 Task: SSet up new Oauth authentication application
Action: Mouse moved to (1125, 85)
Screenshot: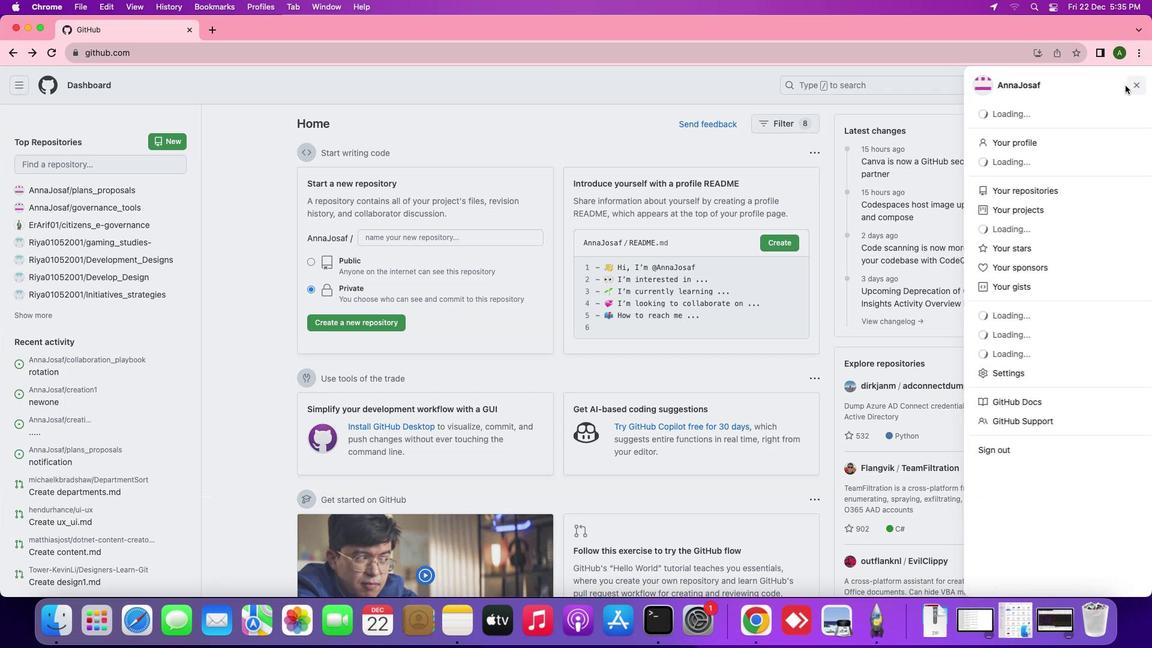 
Action: Mouse pressed left at (1125, 85)
Screenshot: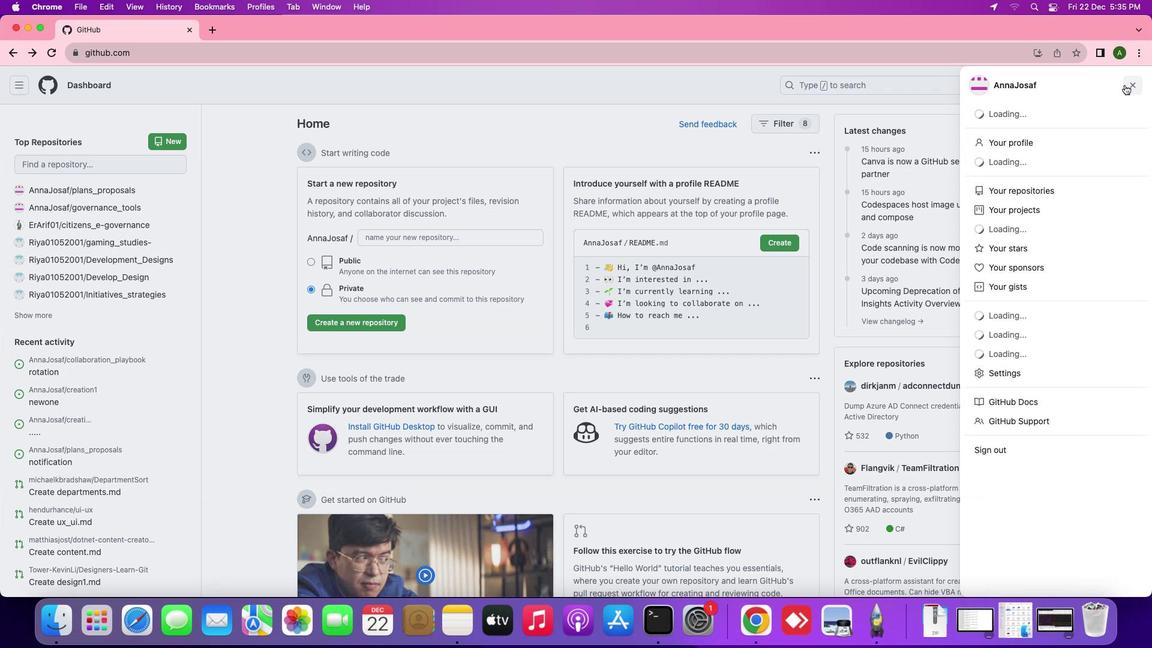
Action: Mouse moved to (994, 412)
Screenshot: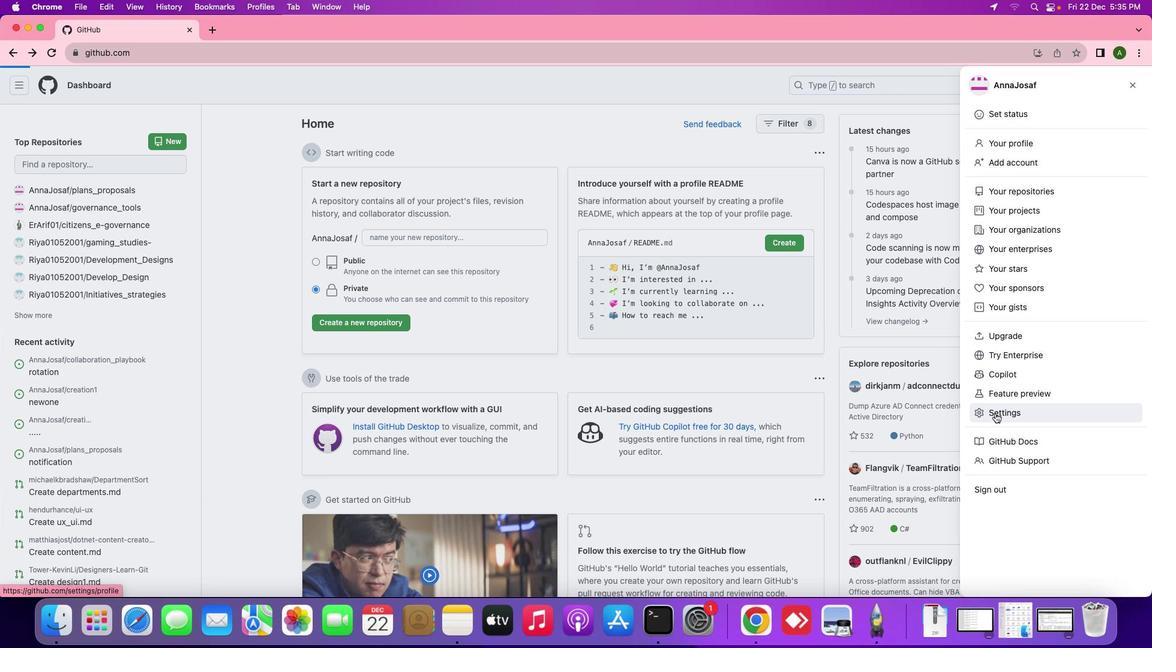 
Action: Mouse pressed left at (994, 412)
Screenshot: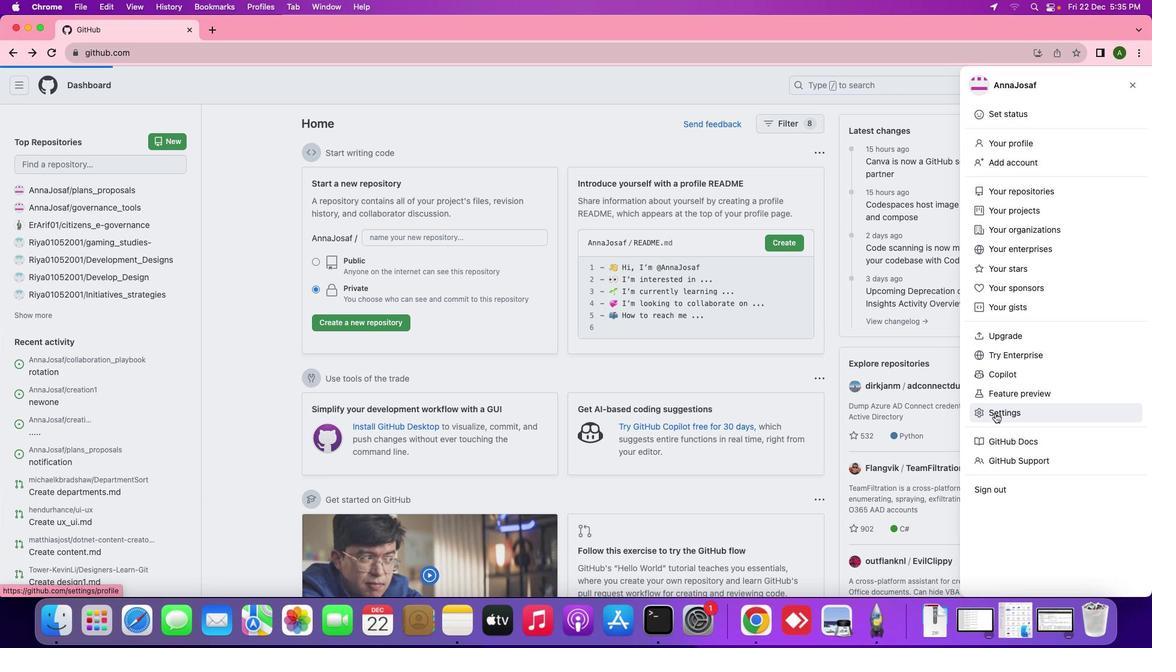 
Action: Mouse moved to (264, 420)
Screenshot: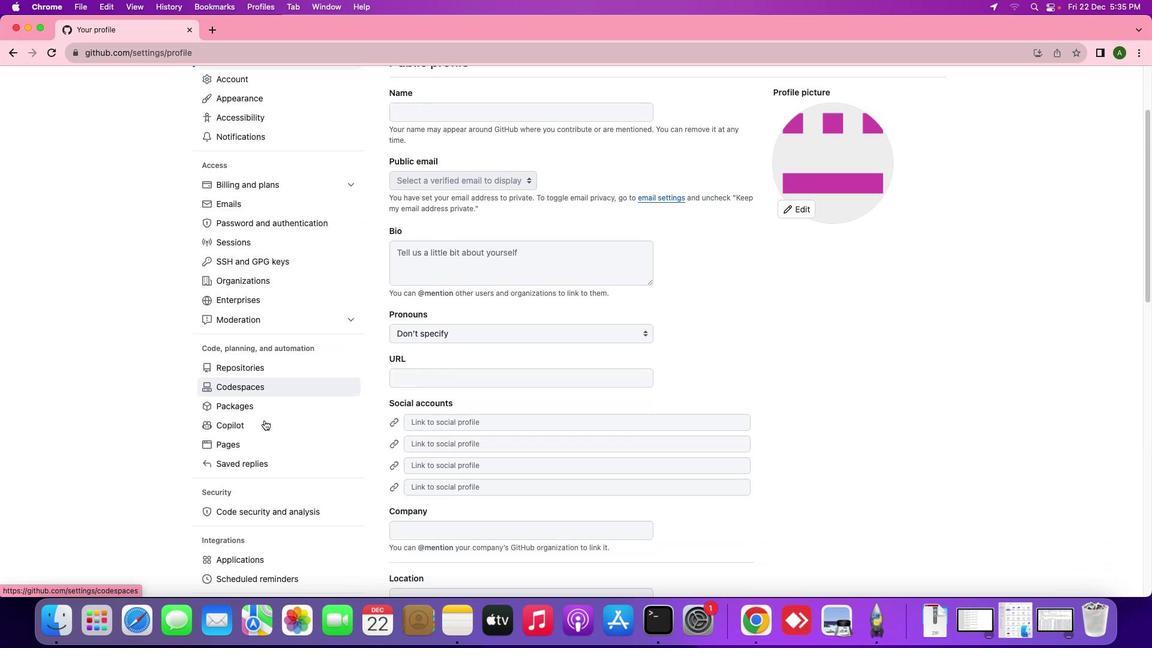 
Action: Mouse scrolled (264, 420) with delta (0, 0)
Screenshot: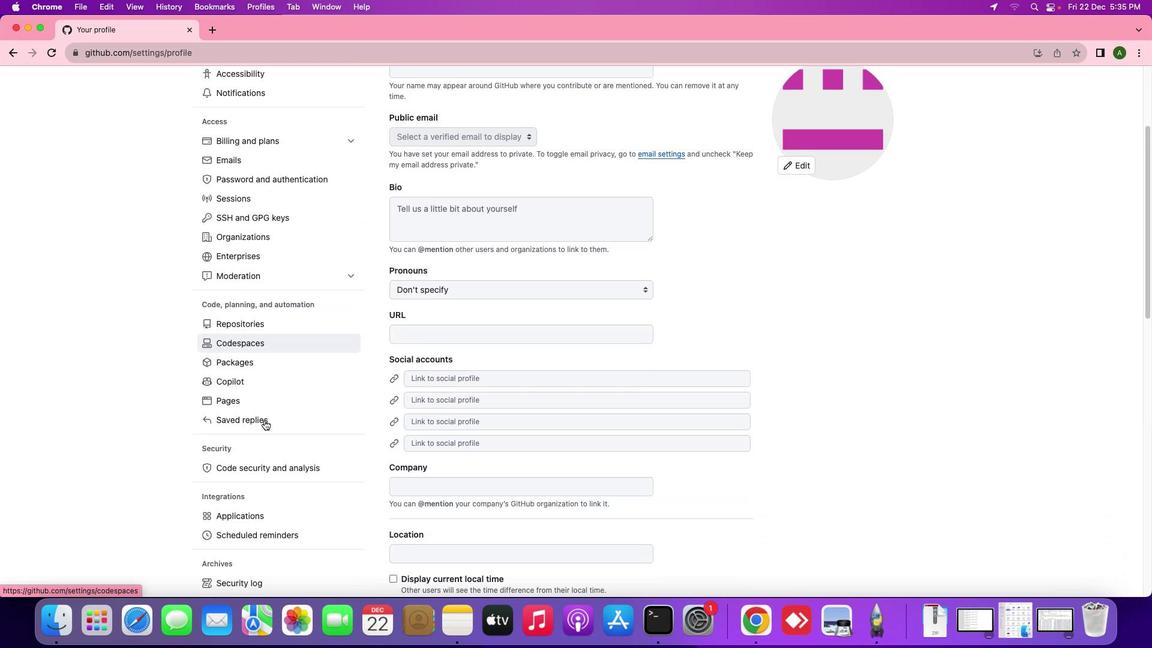 
Action: Mouse scrolled (264, 420) with delta (0, 0)
Screenshot: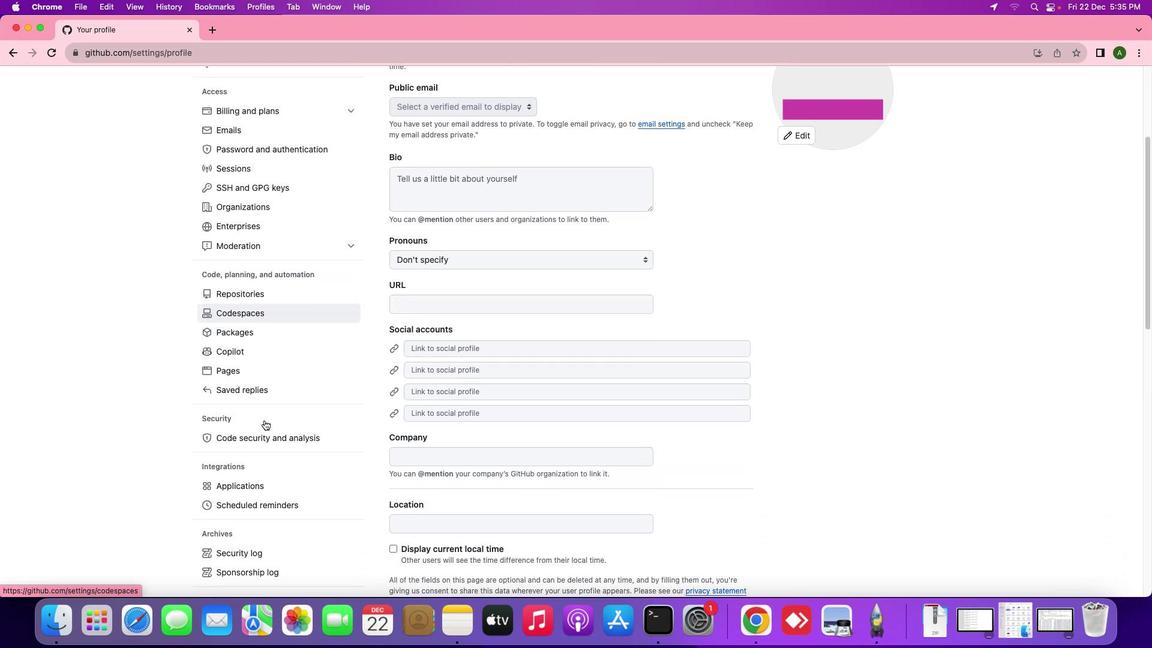 
Action: Mouse scrolled (264, 420) with delta (0, -1)
Screenshot: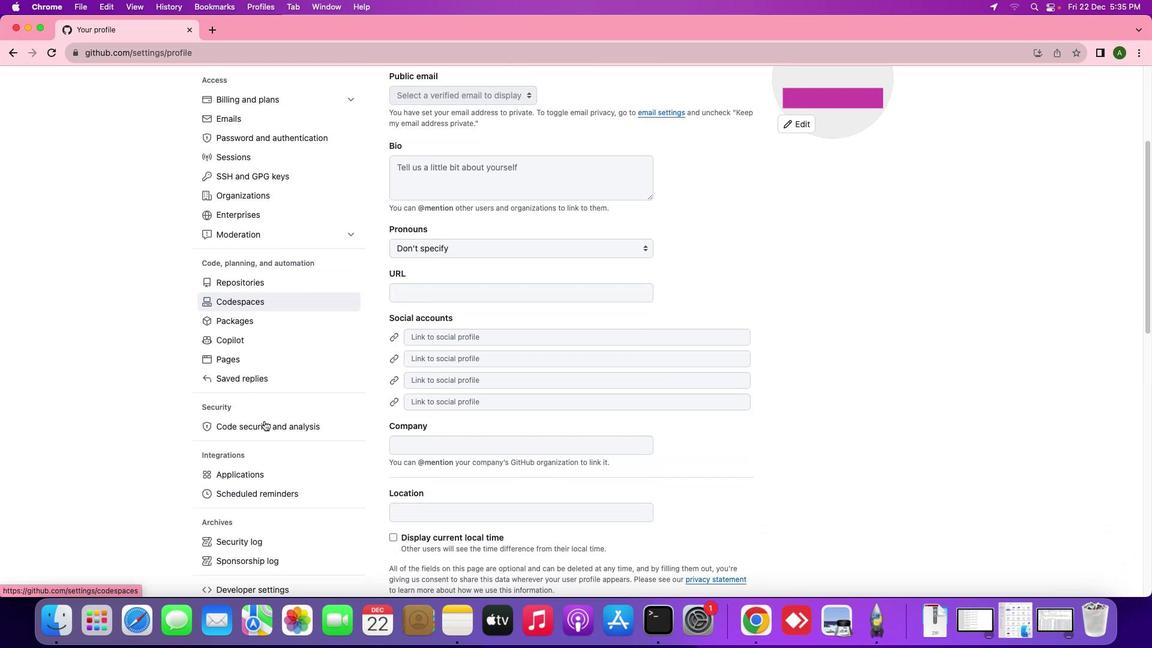 
Action: Mouse scrolled (264, 420) with delta (0, -1)
Screenshot: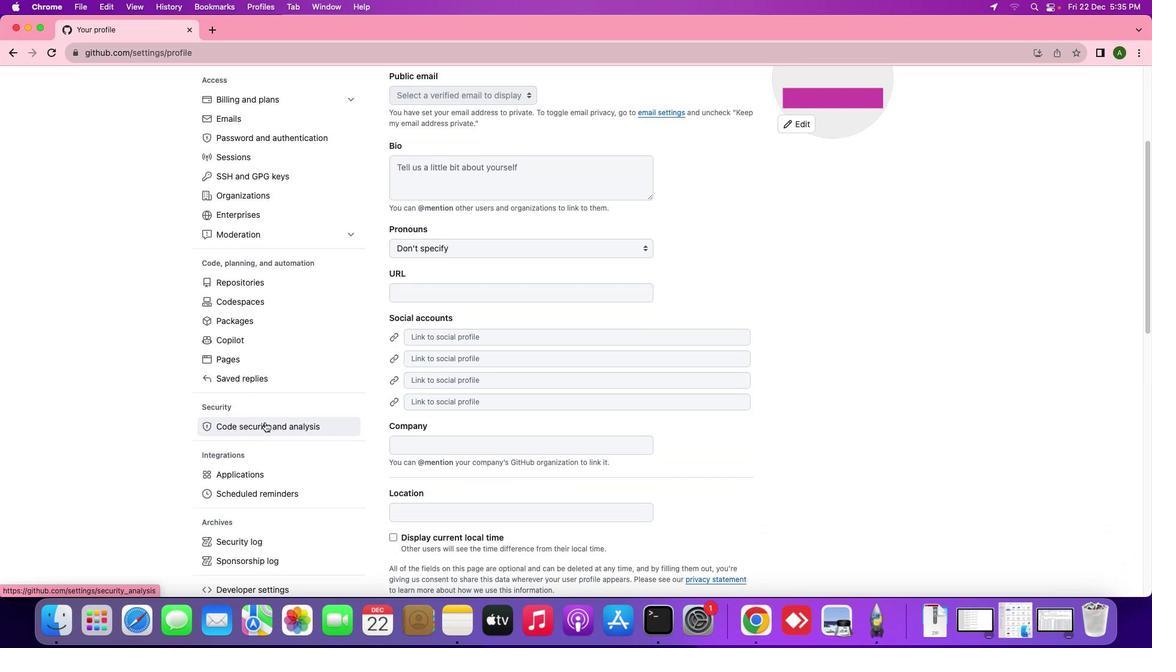 
Action: Mouse moved to (264, 420)
Screenshot: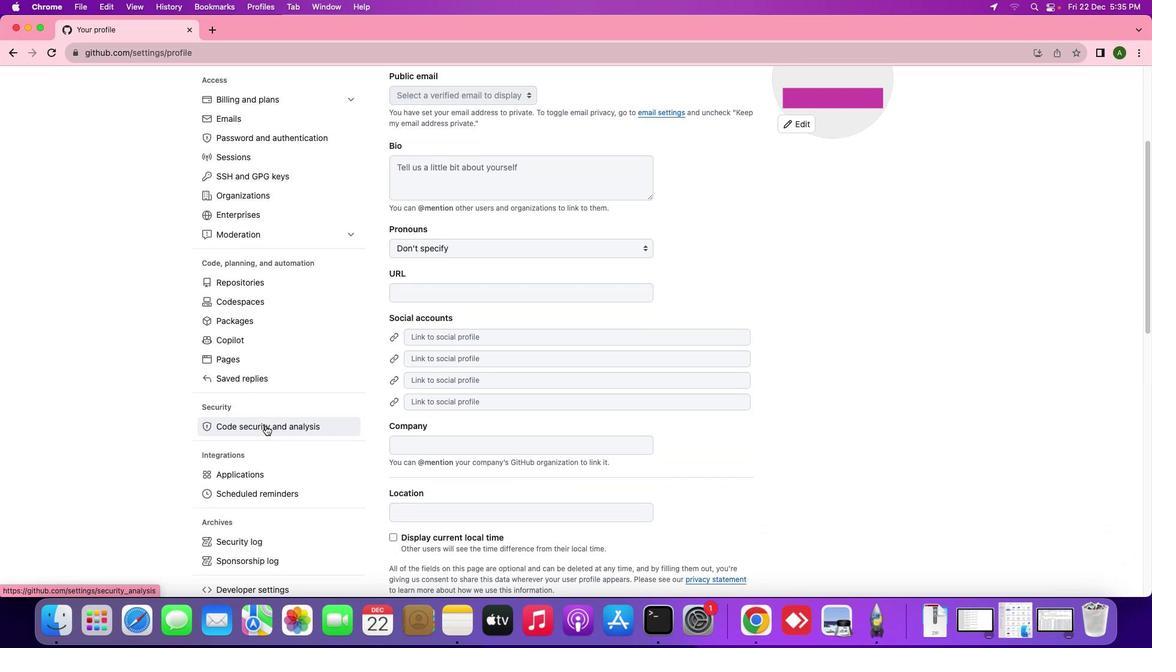 
Action: Mouse scrolled (264, 420) with delta (0, -1)
Screenshot: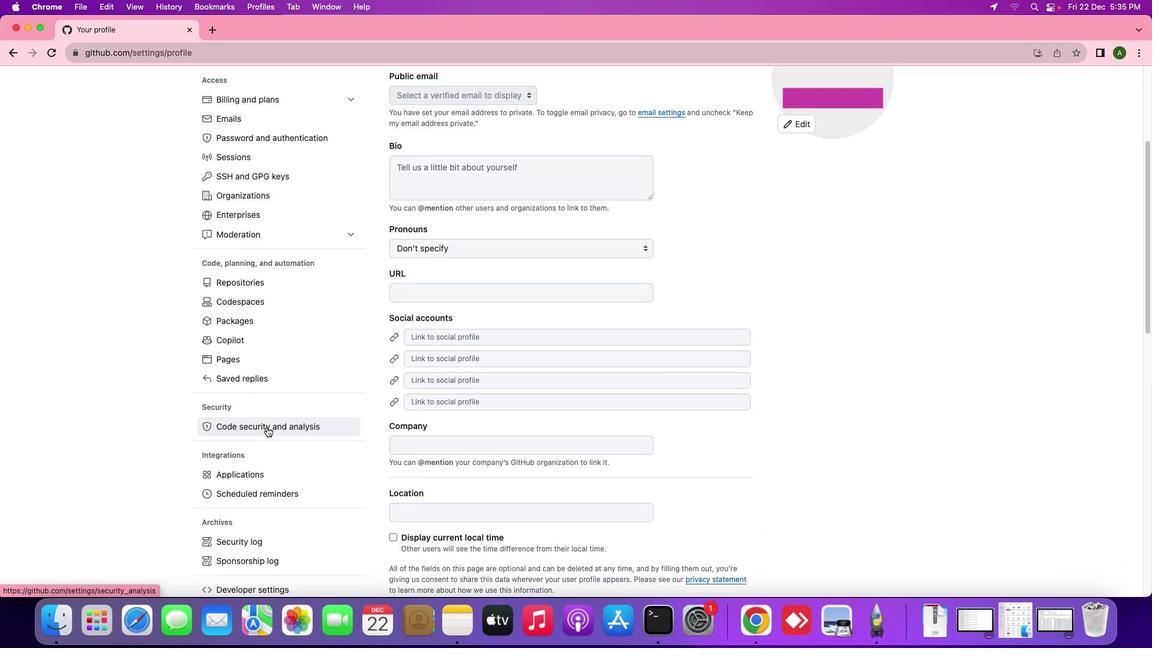 
Action: Mouse moved to (266, 426)
Screenshot: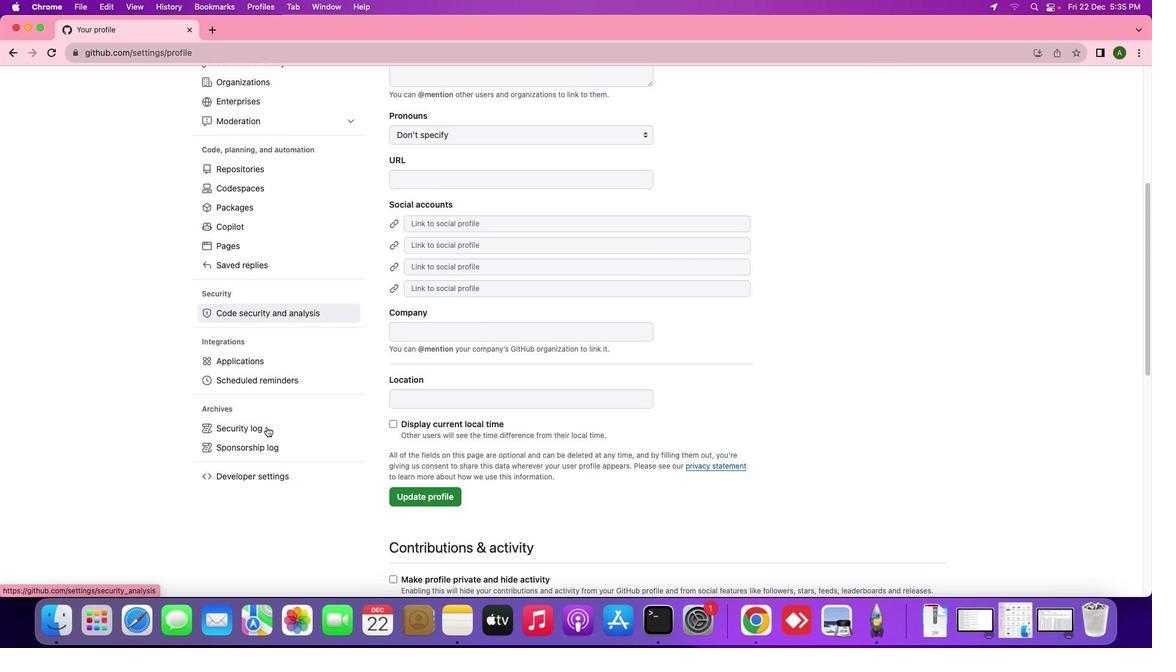 
Action: Mouse scrolled (266, 426) with delta (0, 0)
Screenshot: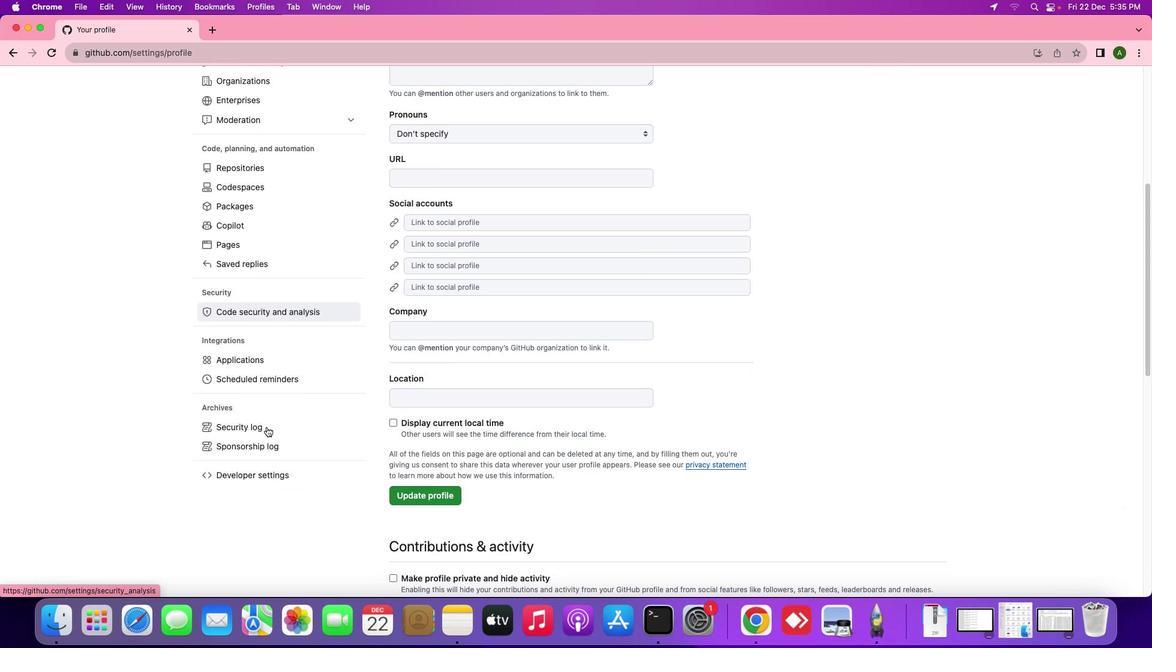 
Action: Mouse scrolled (266, 426) with delta (0, 0)
Screenshot: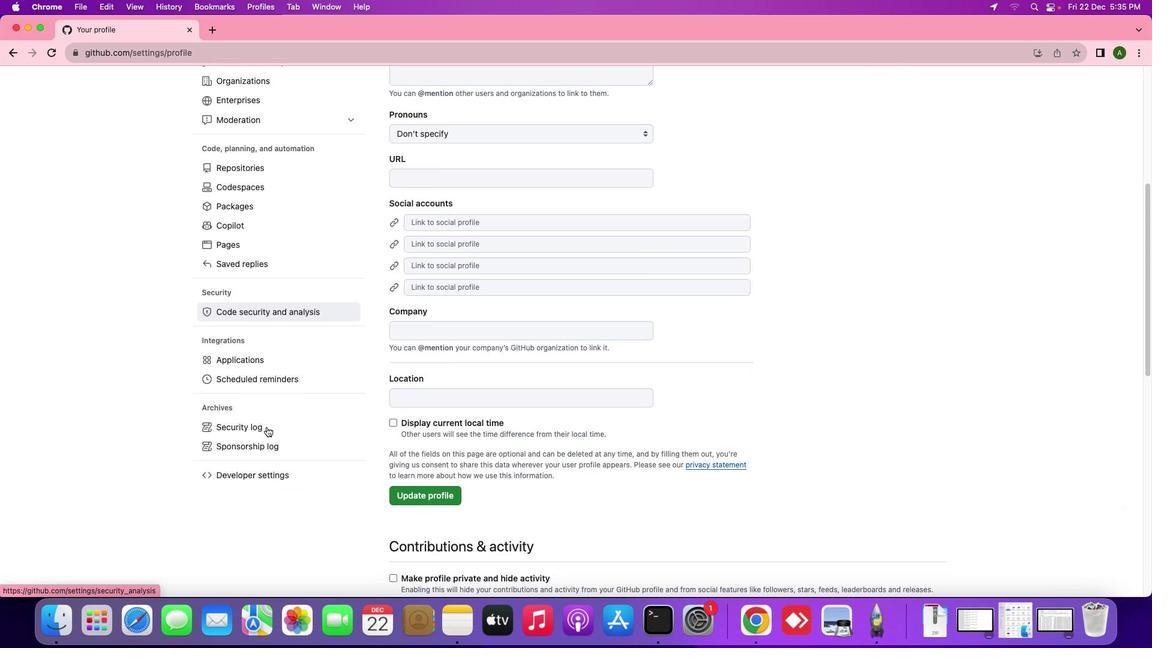
Action: Mouse scrolled (266, 426) with delta (0, -1)
Screenshot: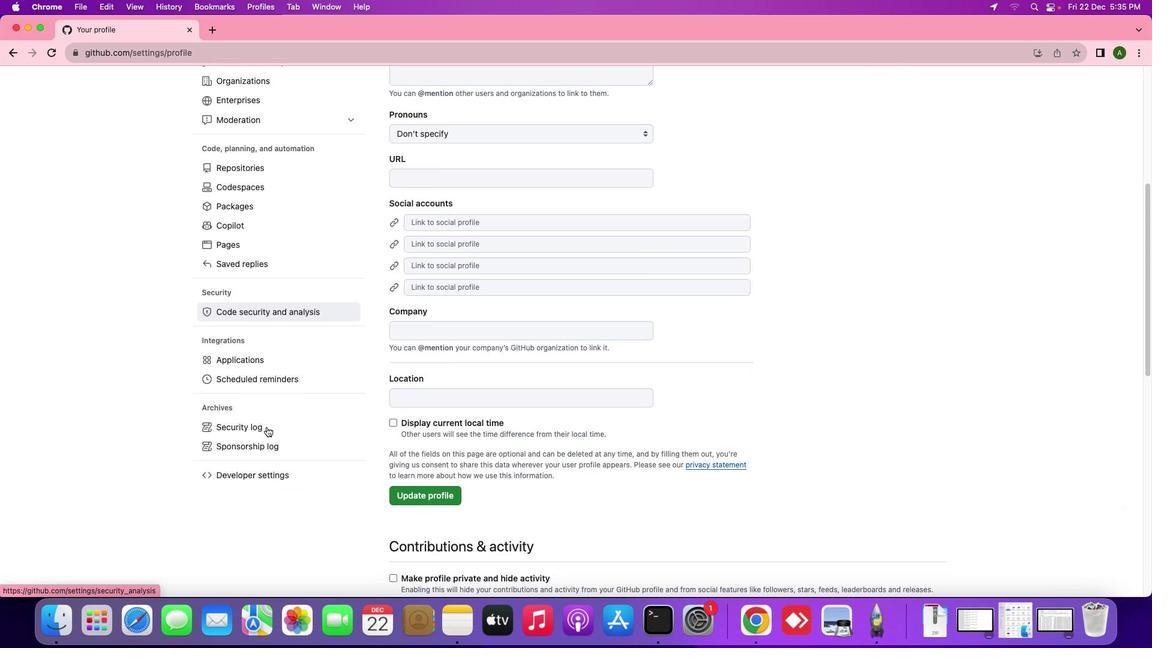 
Action: Mouse scrolled (266, 426) with delta (0, 0)
Screenshot: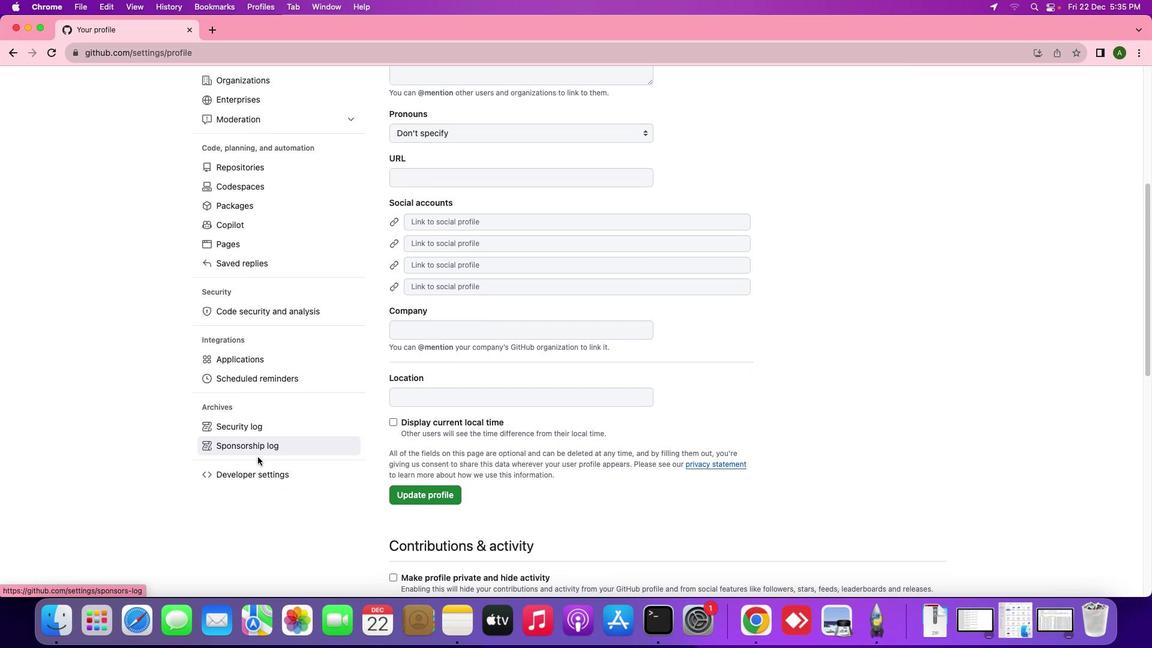 
Action: Mouse moved to (249, 475)
Screenshot: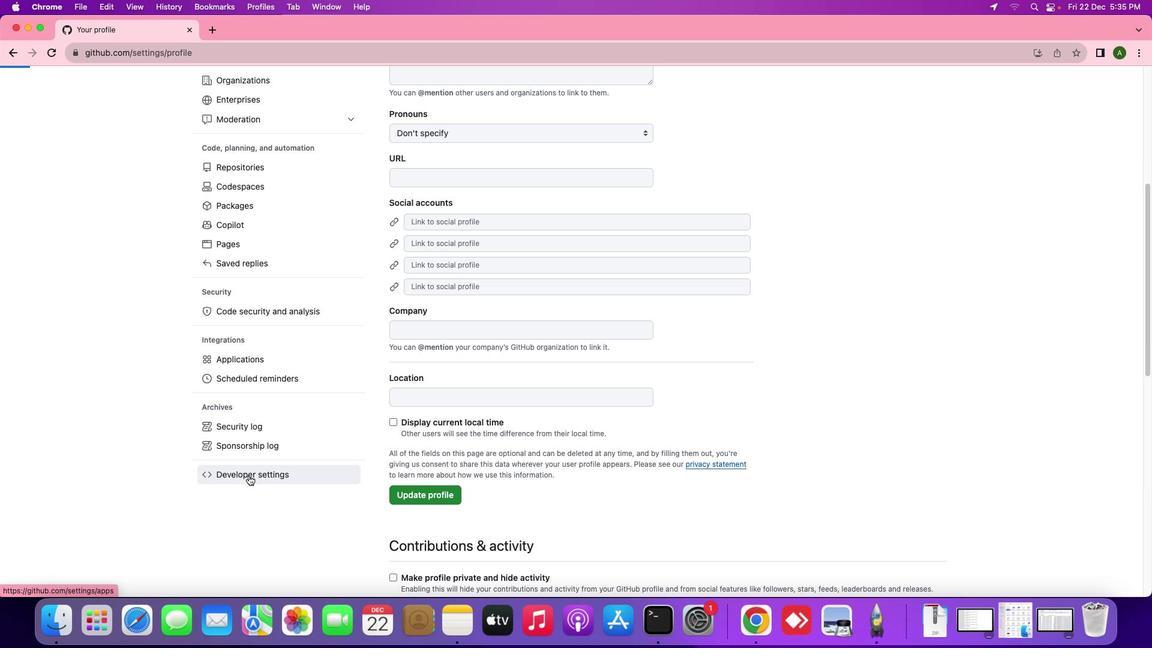 
Action: Mouse pressed left at (249, 475)
Screenshot: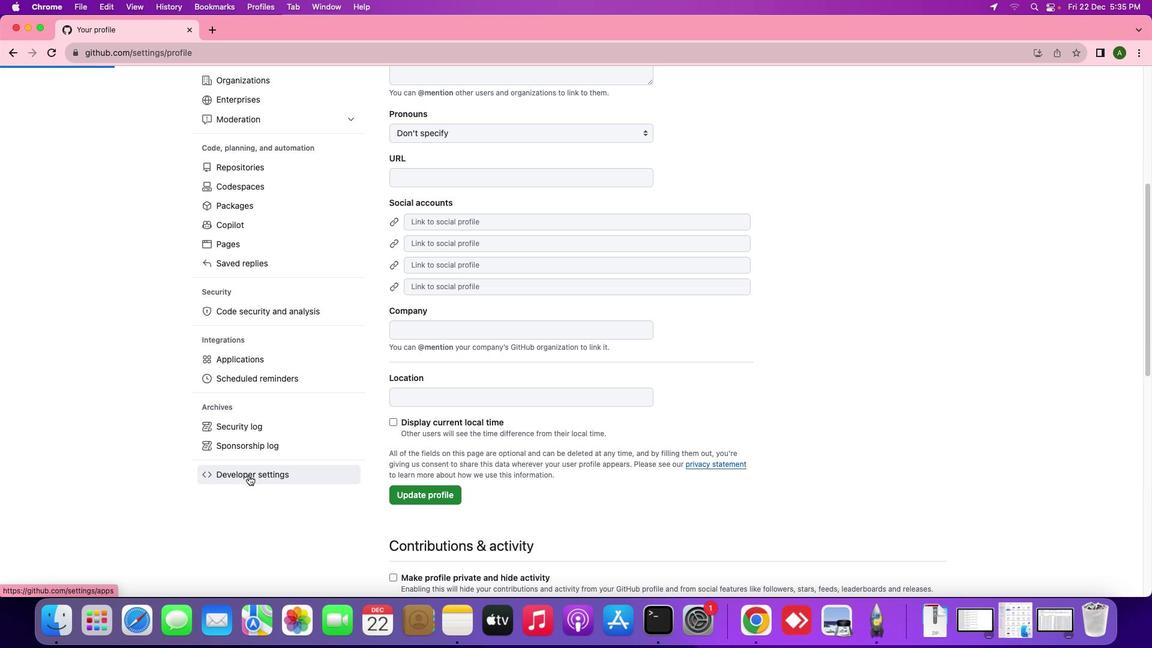 
Action: Mouse moved to (256, 153)
Screenshot: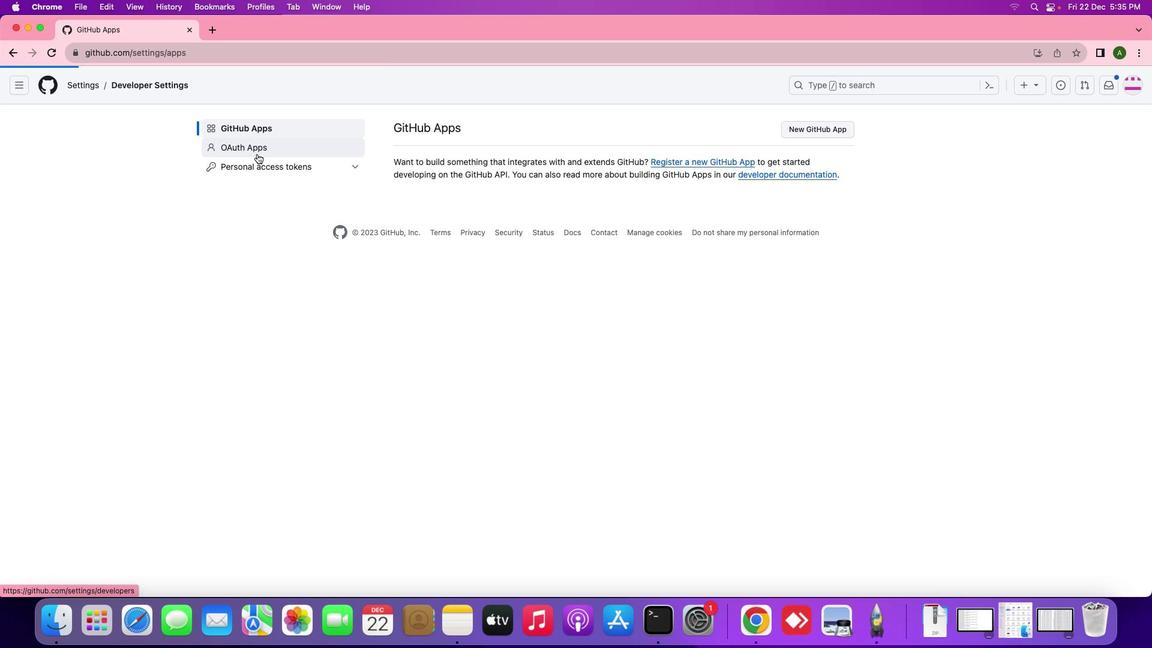 
Action: Mouse pressed left at (256, 153)
Screenshot: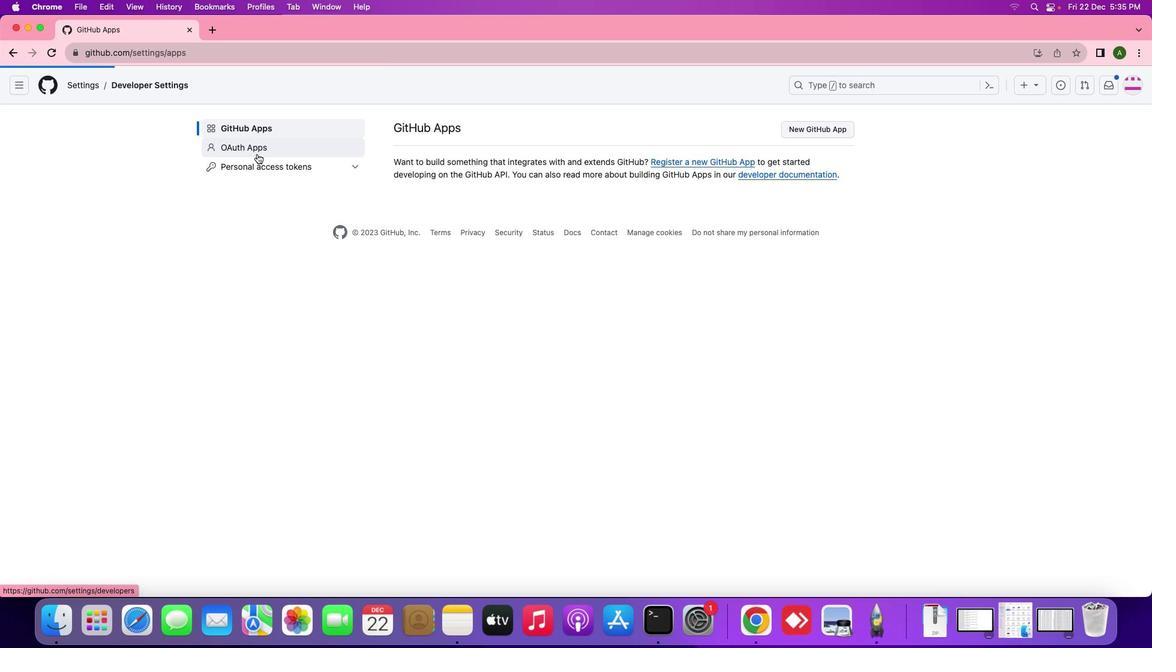 
Action: Mouse moved to (606, 187)
Screenshot: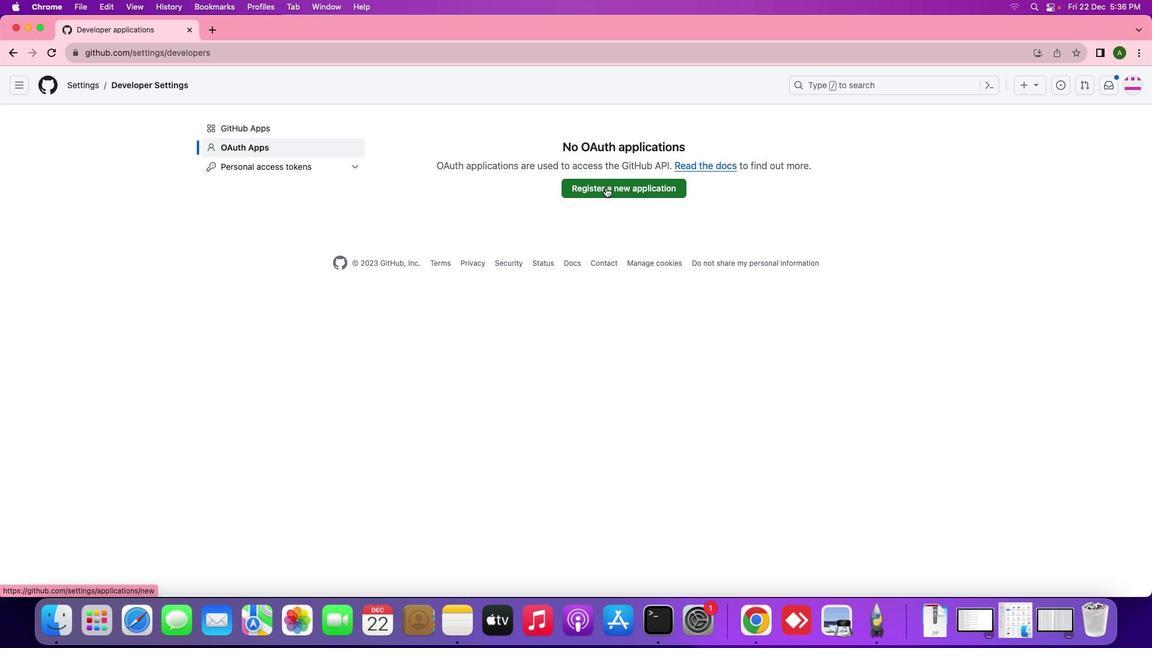 
Action: Mouse pressed left at (606, 187)
Screenshot: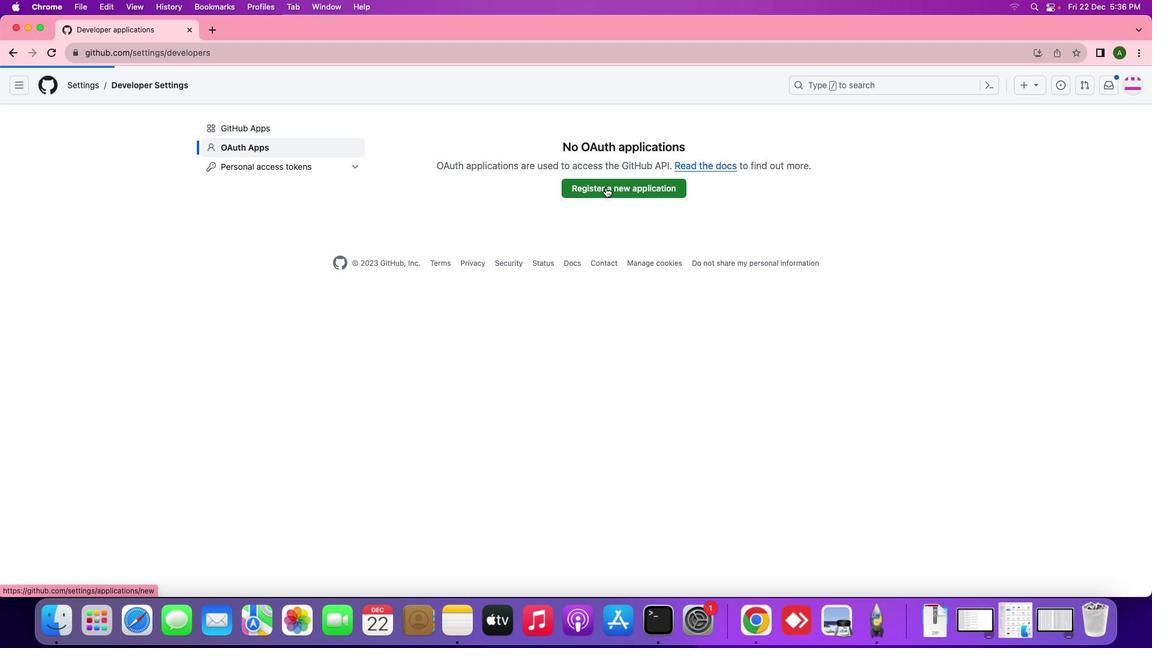 
Action: Mouse moved to (400, 189)
Screenshot: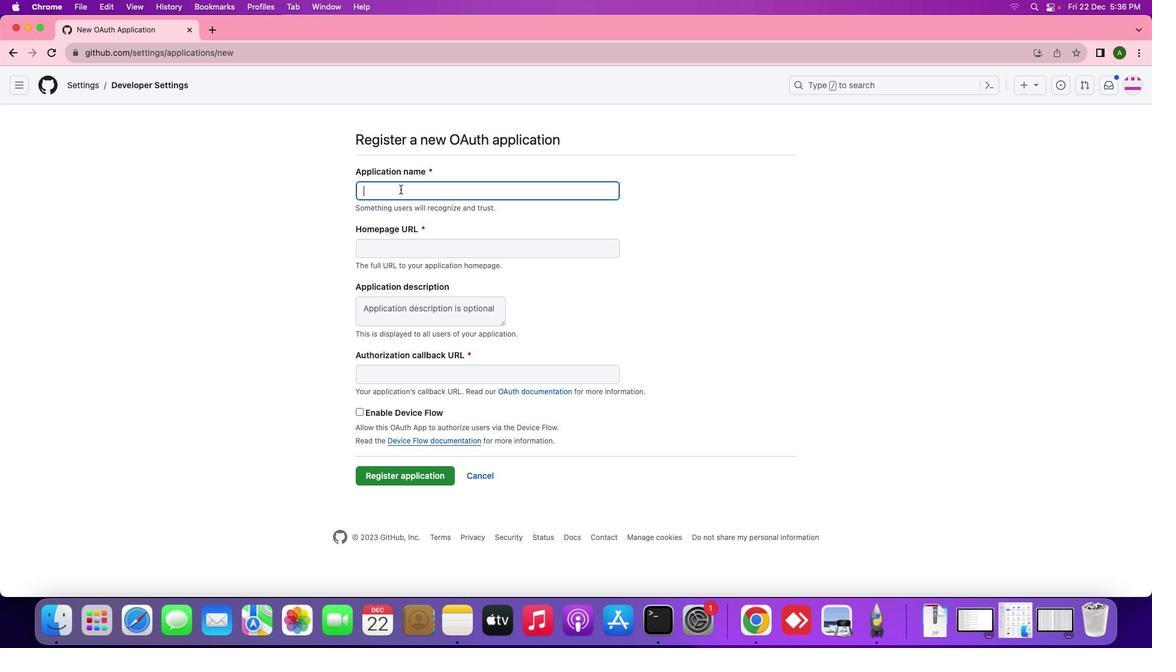 
Action: Mouse pressed left at (400, 189)
Screenshot: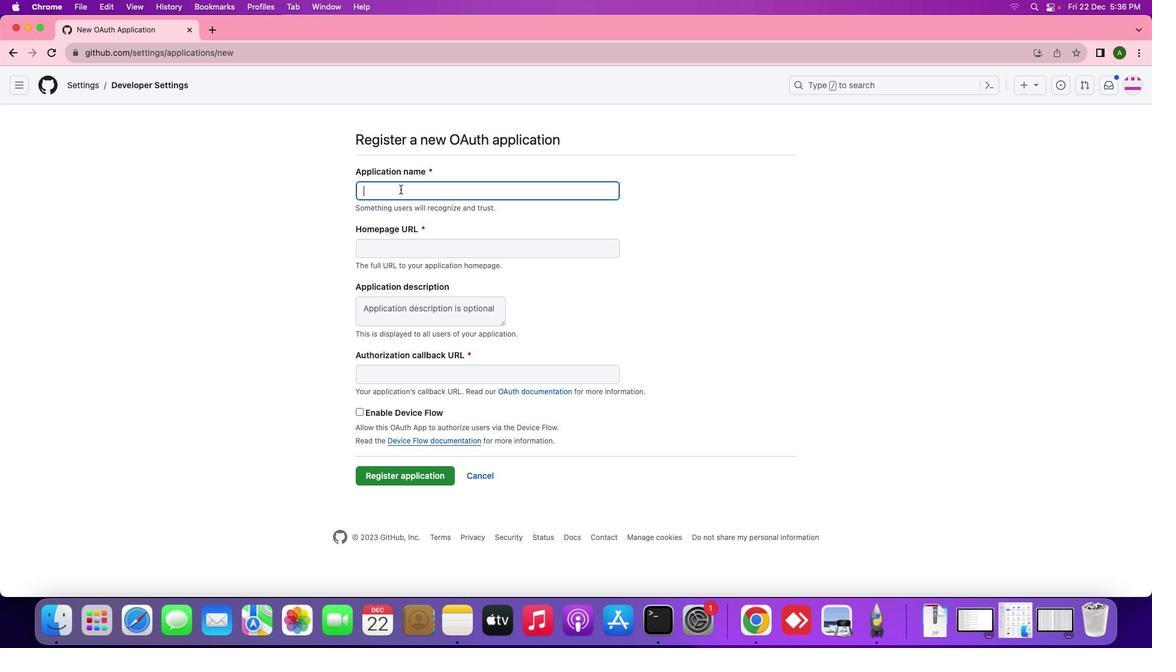 
Action: Mouse moved to (400, 189)
Screenshot: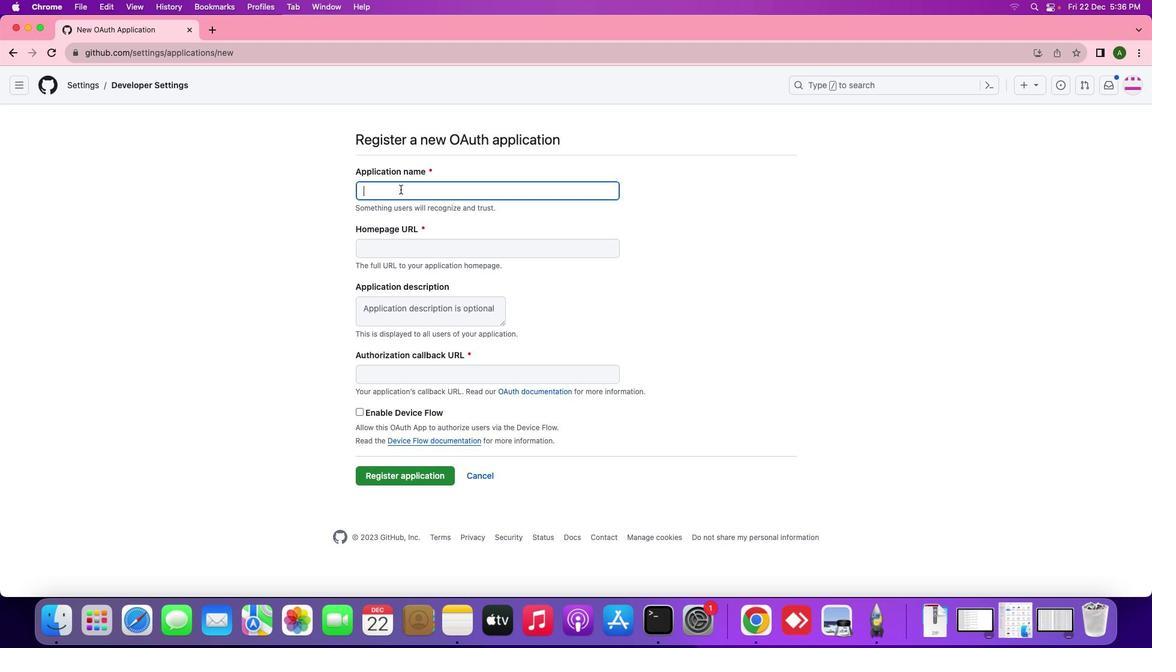 
Action: Key pressed 'j'Key.backspaceKey.shift_r'A''n''n''a'Key.spaceKey.shift_r'J''o''s''a''f'
Screenshot: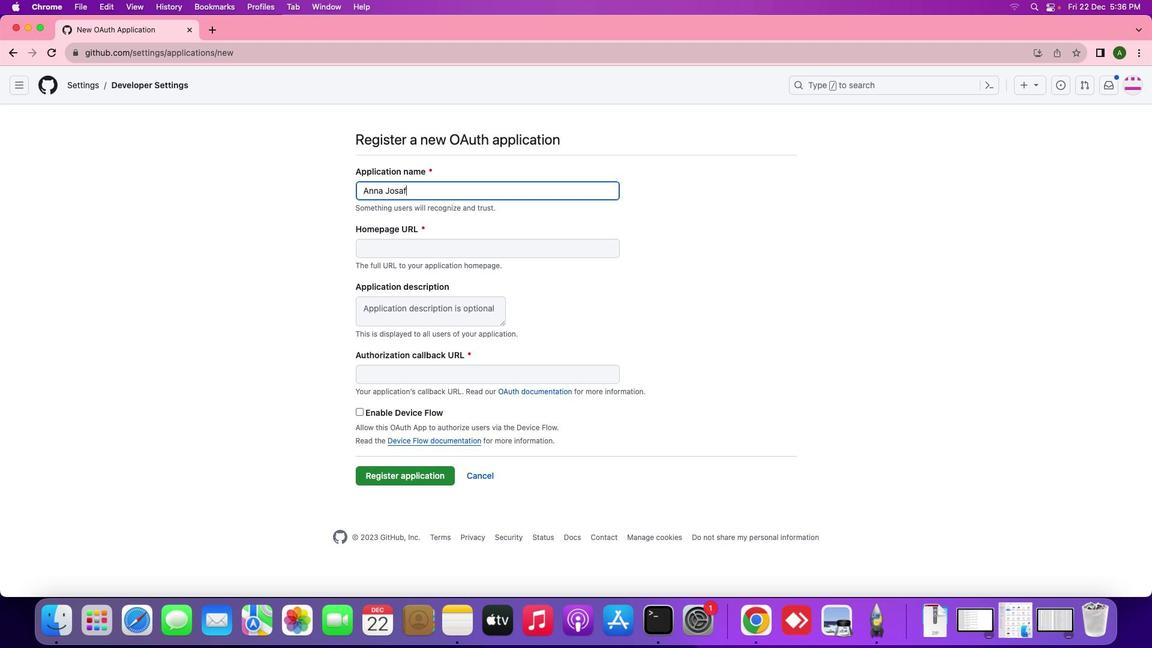 
Action: Mouse moved to (409, 243)
Screenshot: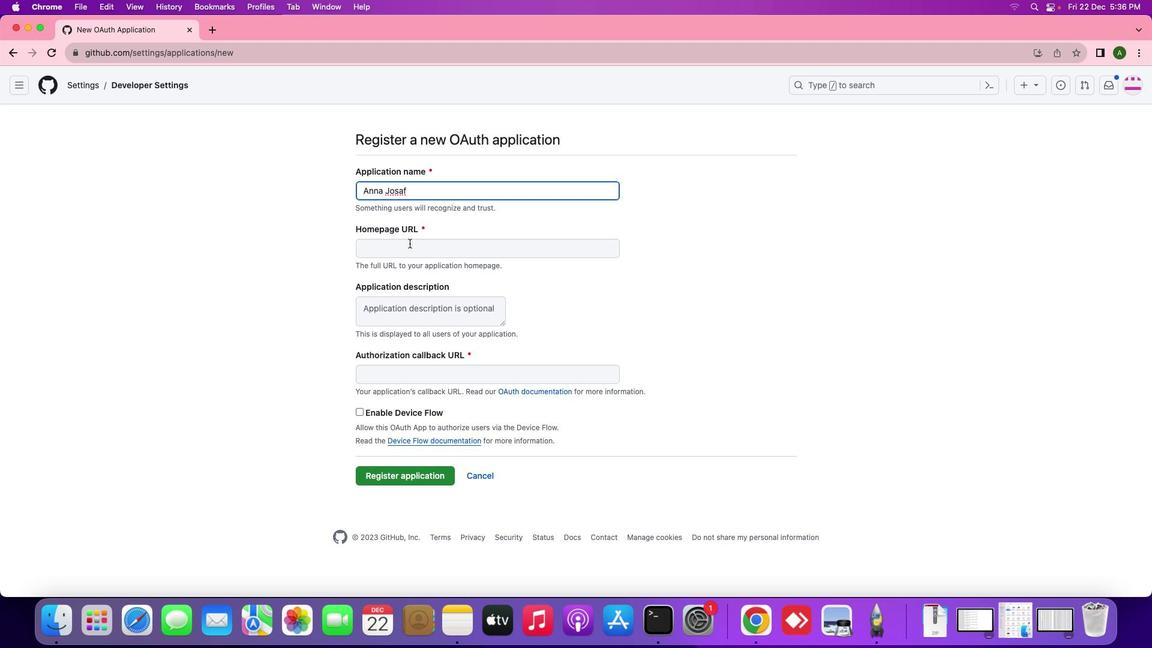 
Action: Mouse pressed left at (409, 243)
Screenshot: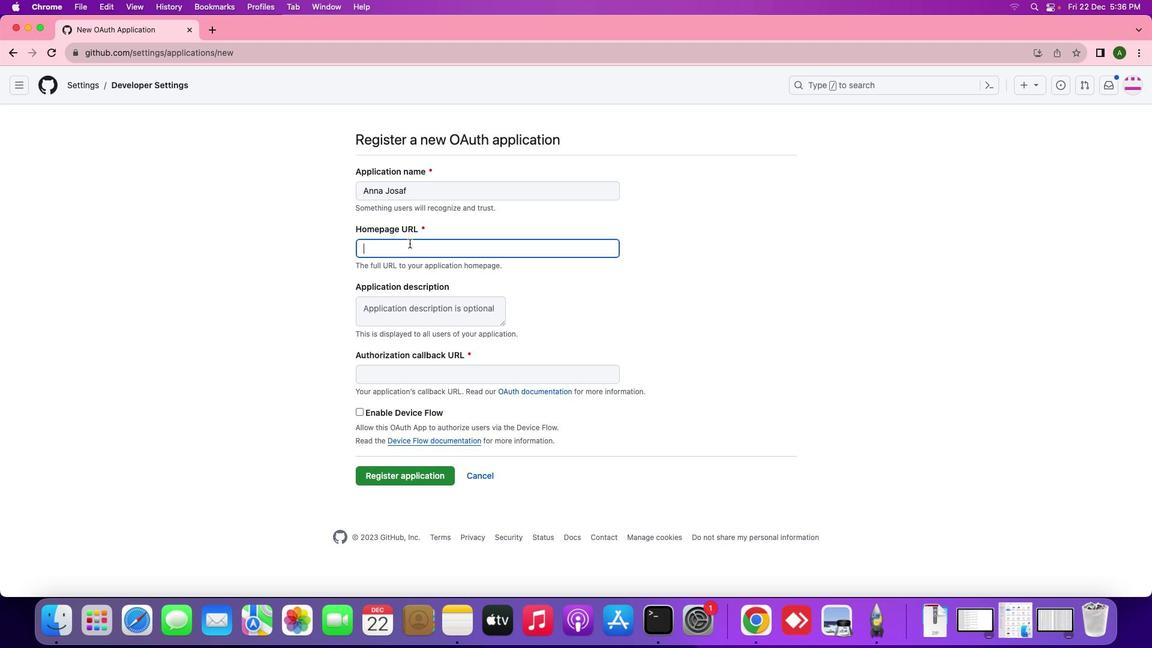 
Action: Mouse moved to (389, 243)
Screenshot: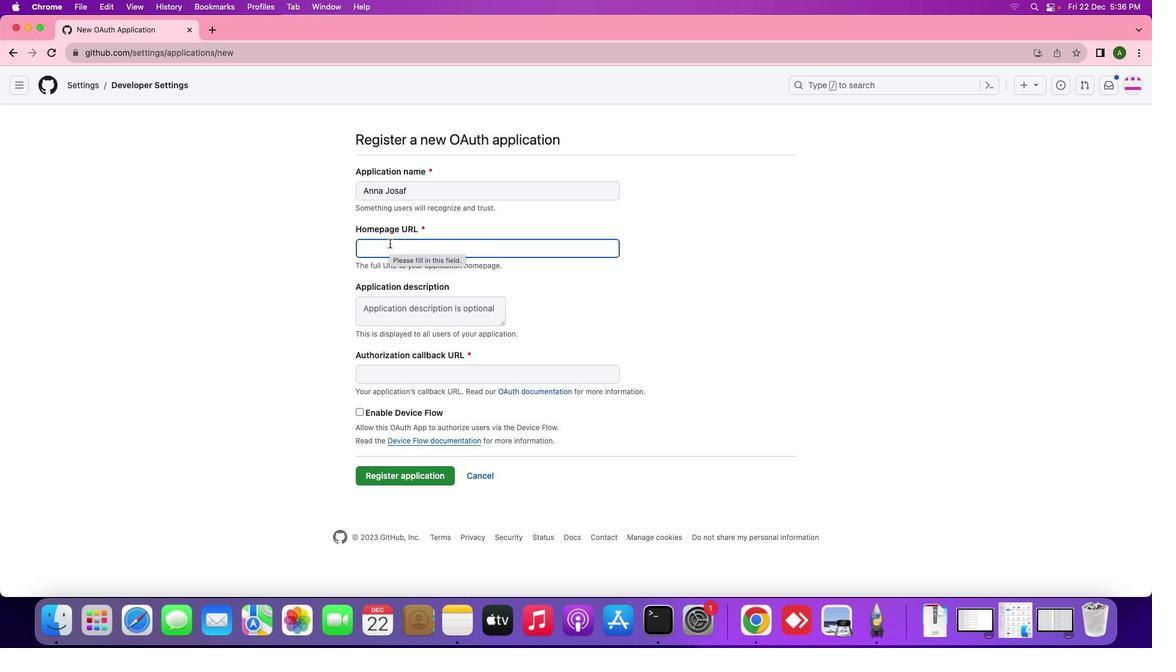 
Action: Key pressed 'a'Key.backspace'a'Key.backspace
Screenshot: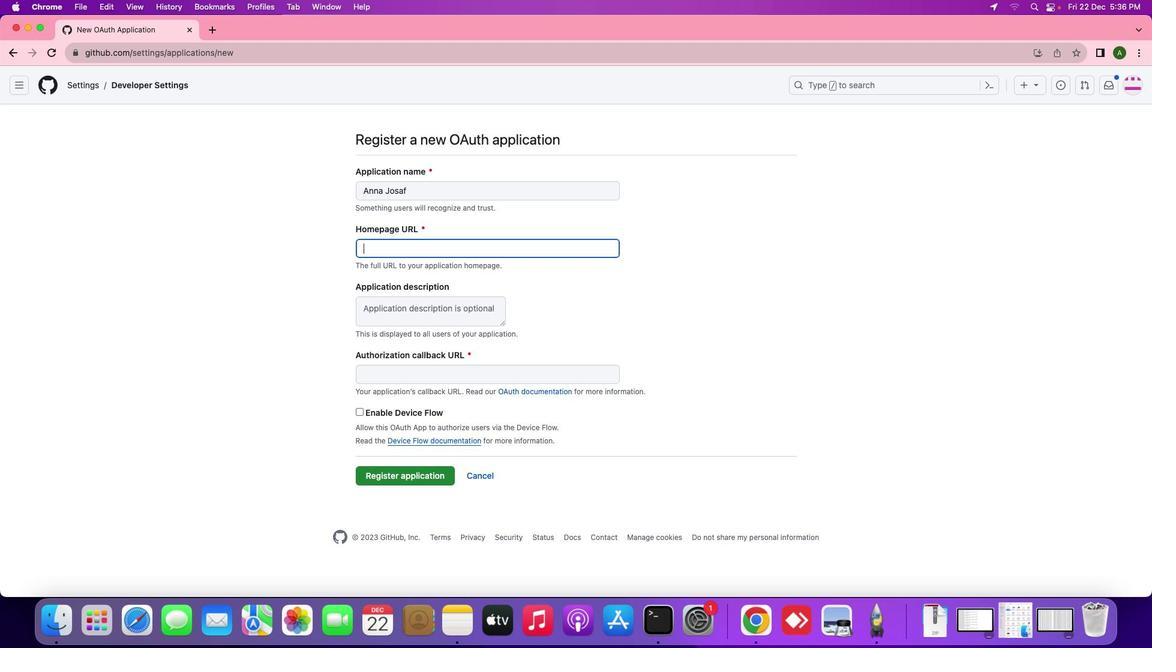 
Action: Mouse moved to (409, 313)
Screenshot: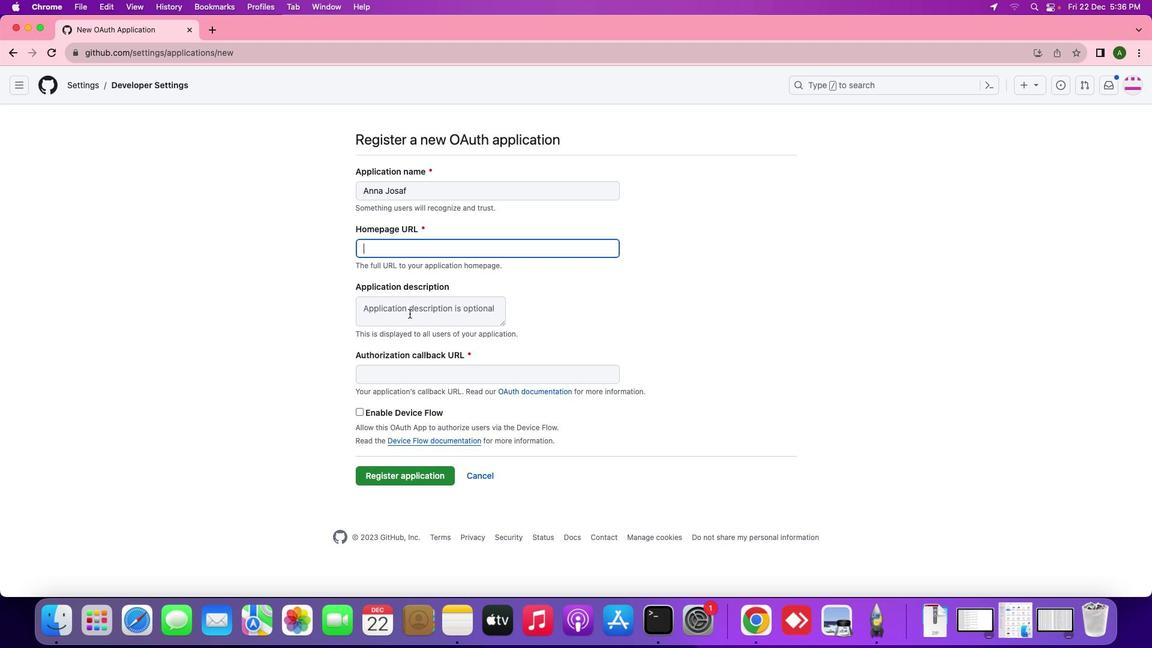 
Action: Mouse pressed left at (409, 313)
Screenshot: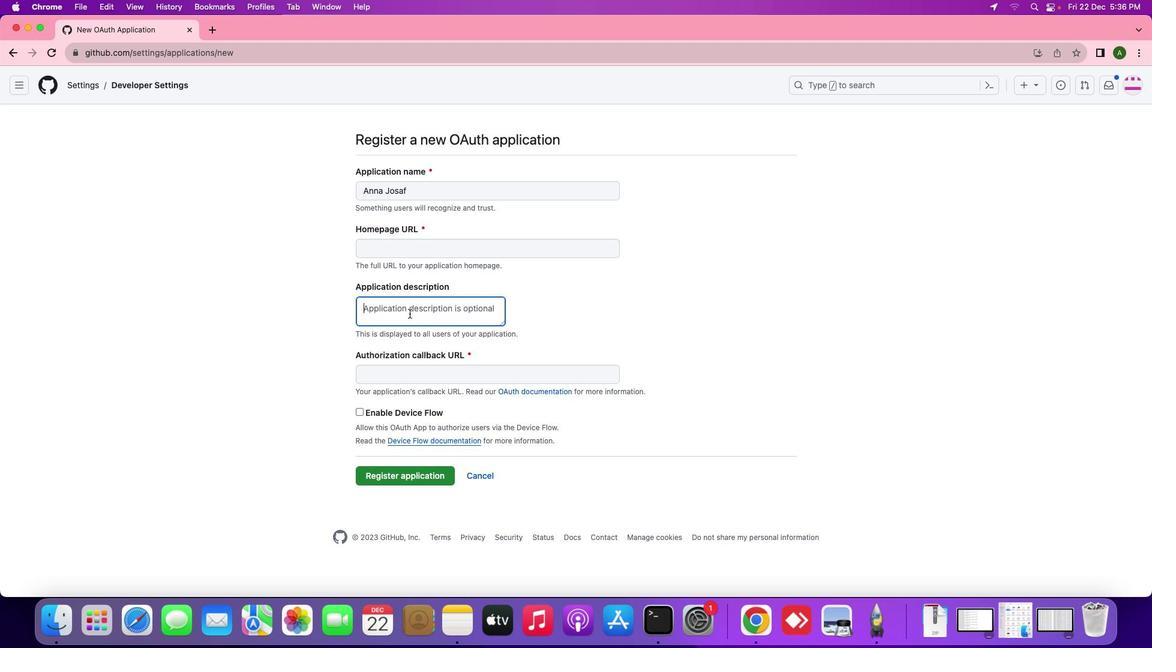 
Action: Mouse moved to (401, 313)
Screenshot: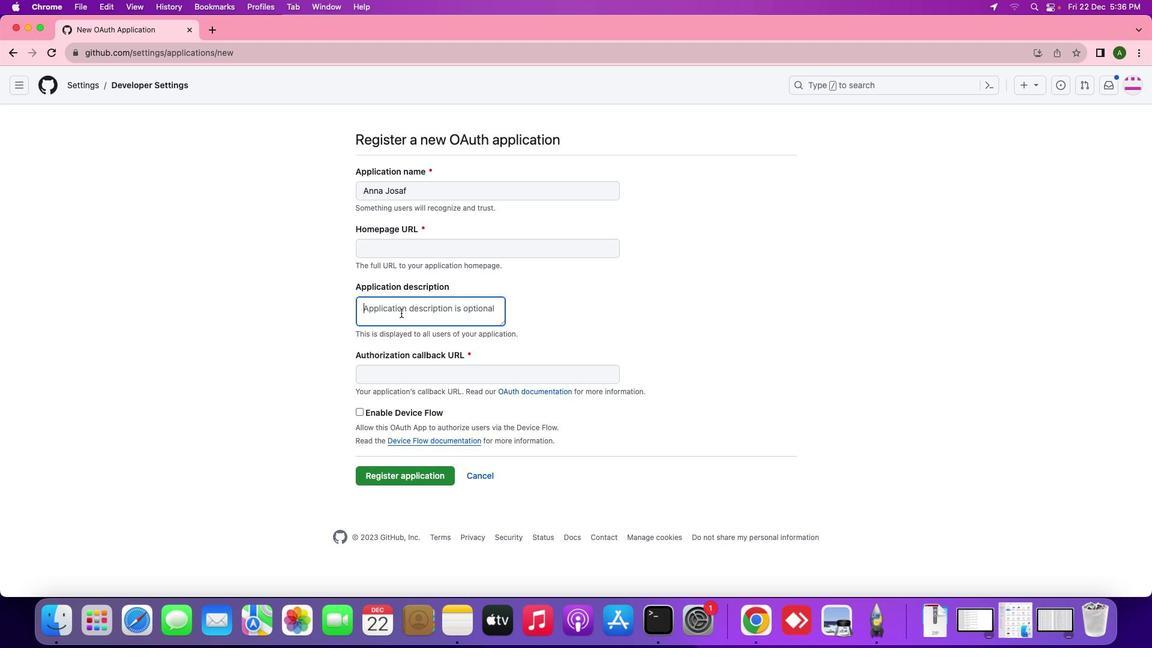 
Action: Key pressed 's''e''c''u''r''e'Key.space'i''n''t''e''r'Key.backspaceKey.backspace'g'Key.backspace'e''r'Key.backspace'g''r''a''t''o''p''n'Key.backspaceKey.backspaceKey.backspace'i''o''n'Key.space
Screenshot: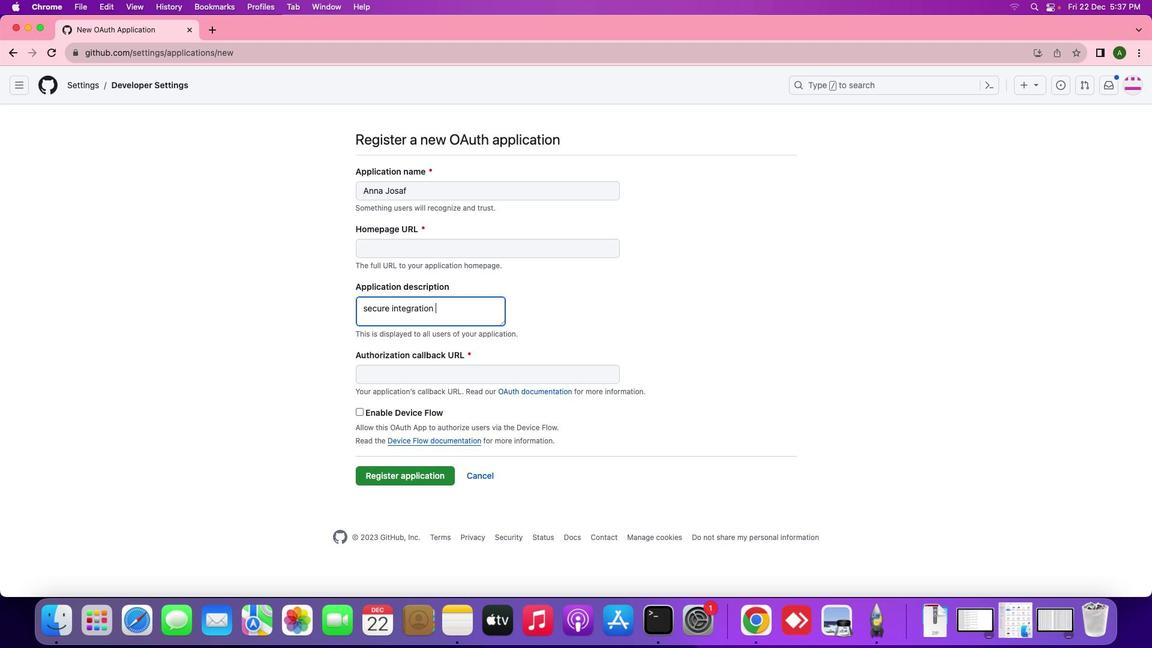 
Action: Mouse moved to (391, 245)
Screenshot: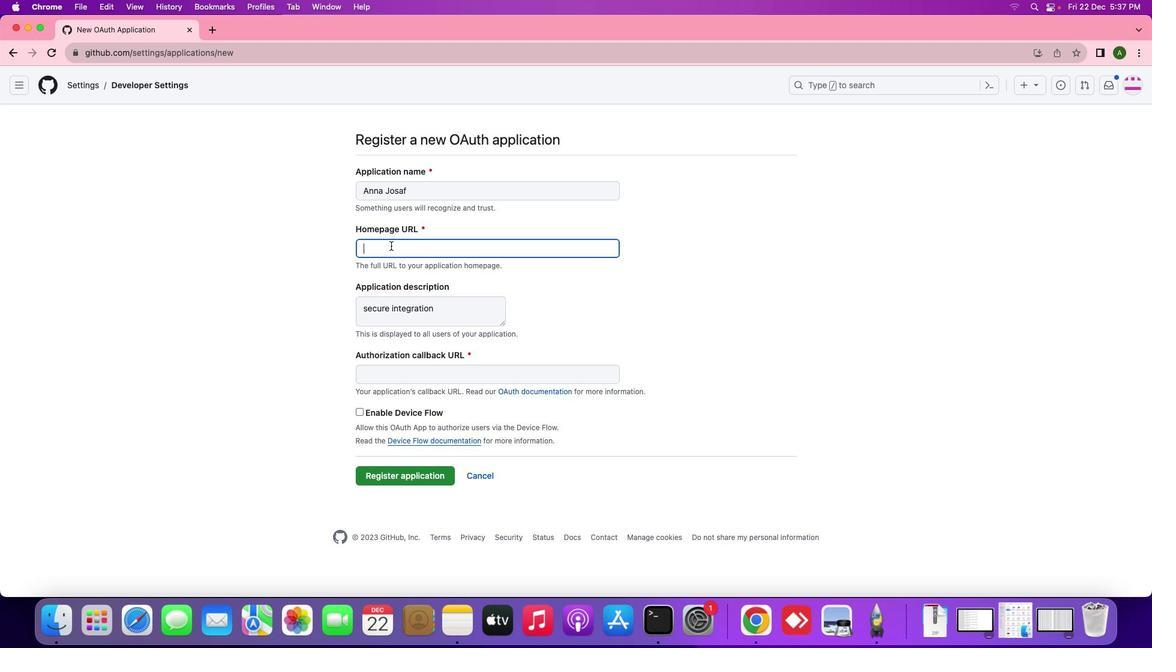 
Action: Mouse pressed left at (391, 245)
Screenshot: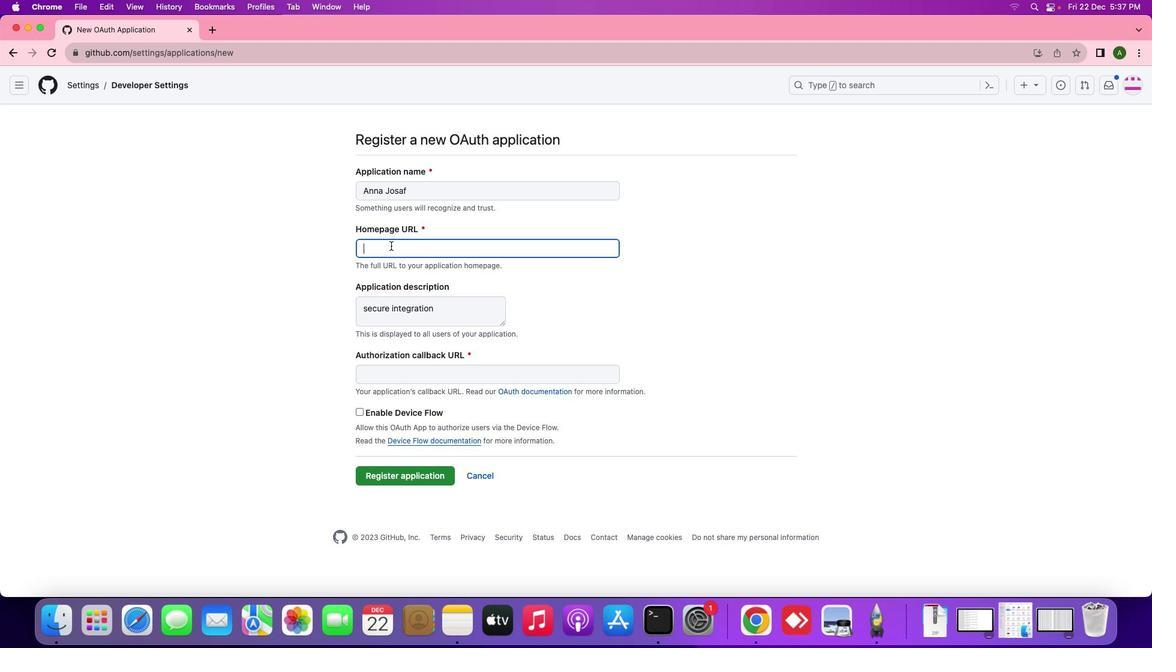 
Action: Key pressed 'h''t''t'
Screenshot: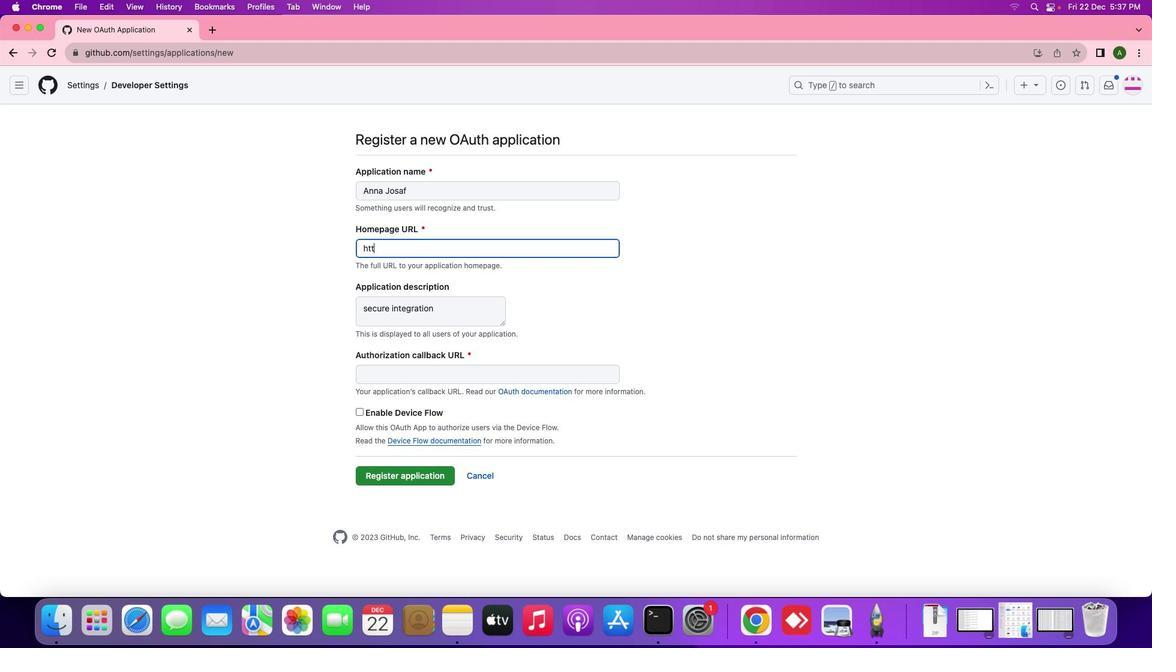 
Action: Mouse moved to (390, 245)
Screenshot: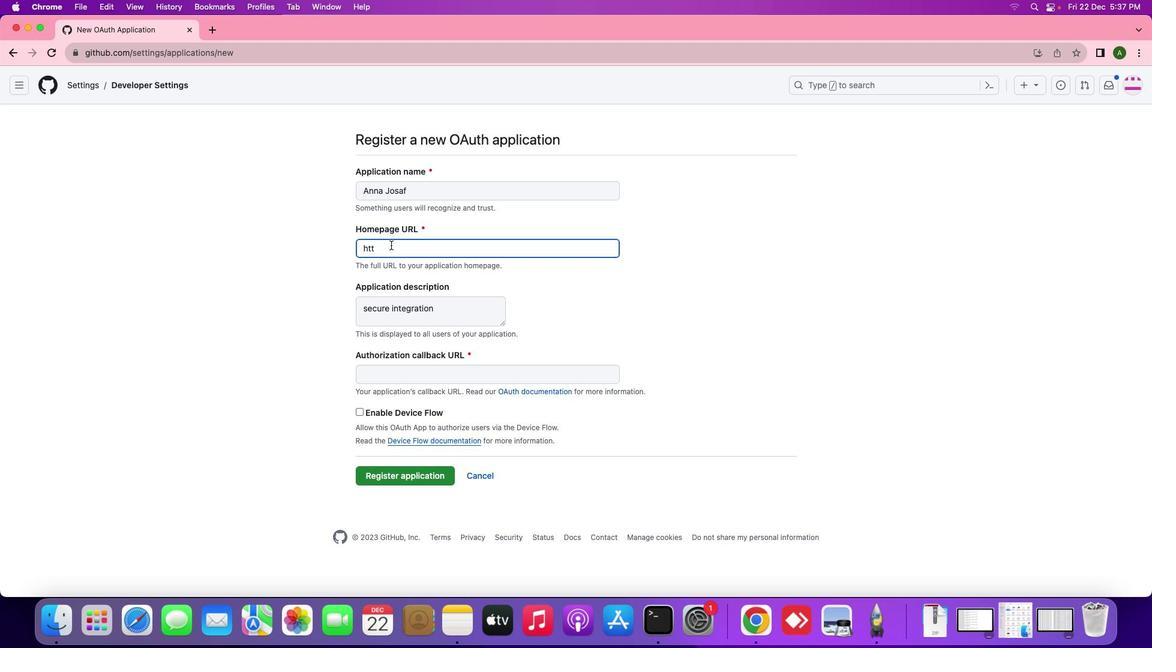 
Action: Key pressed 'p''s'Key.shift_r':''/'Key.backspaceKey.backspaceKey.spaceKey.backspaceKey.backspaceKey.backspaceKey.backspaceKey.backspaceKey.backspace'g''i''t''h''u''b''.''c''o''m''/''a'Key.backspaceKey.shift_r'A''n''n''a''j''o''s''a''f'Key.spaceKey.backspace'/'Key.shift_r'H'Key.backspace'h''o''m''e'Key.leftKey.leftKey.leftKey.leftKey.leftKey.leftKey.leftKey.leftKey.leftKey.leftKey.leftKey.leftKey.left
Screenshot: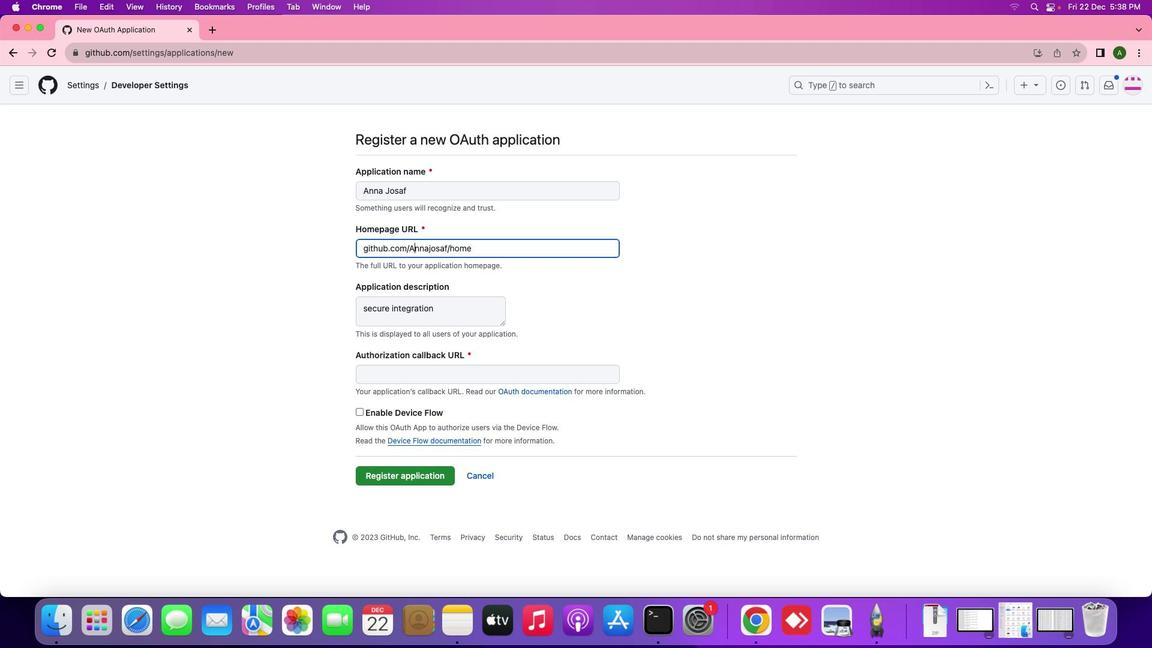 
Action: Mouse moved to (468, 373)
Screenshot: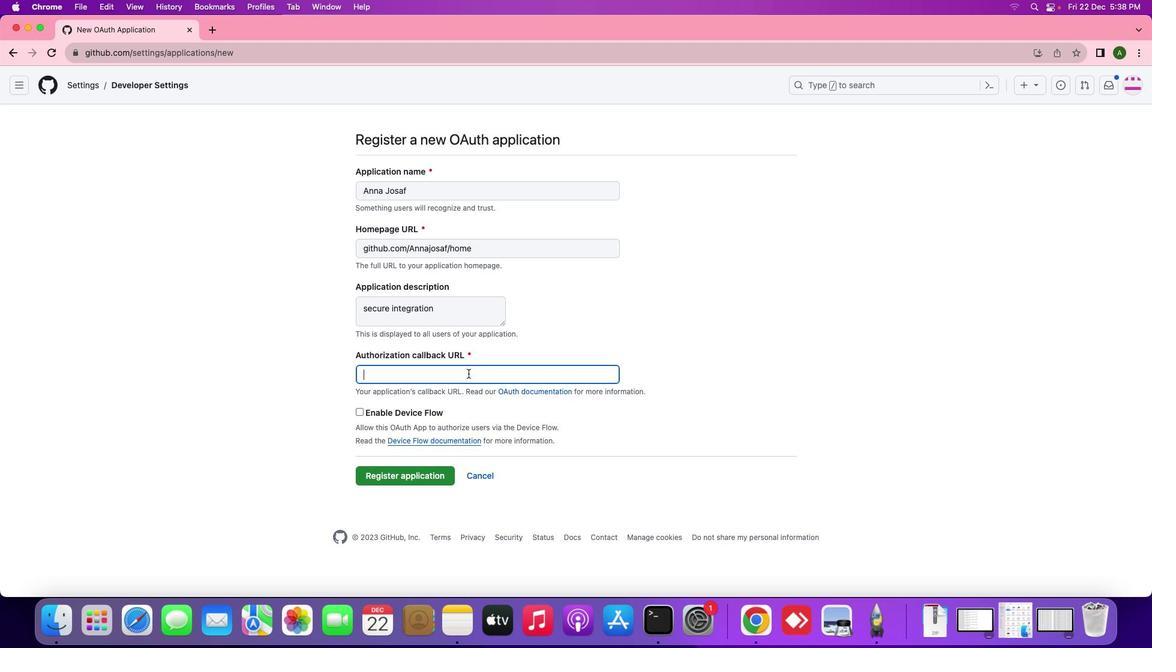 
Action: Mouse pressed left at (468, 373)
Screenshot: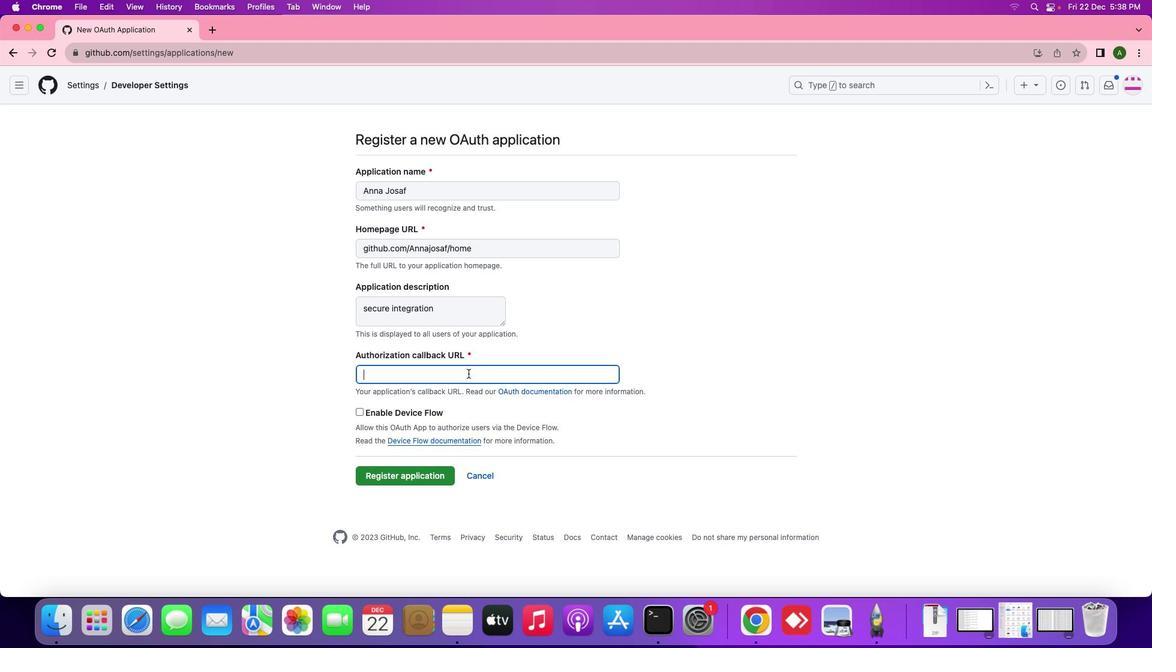 
Action: Mouse moved to (448, 312)
Screenshot: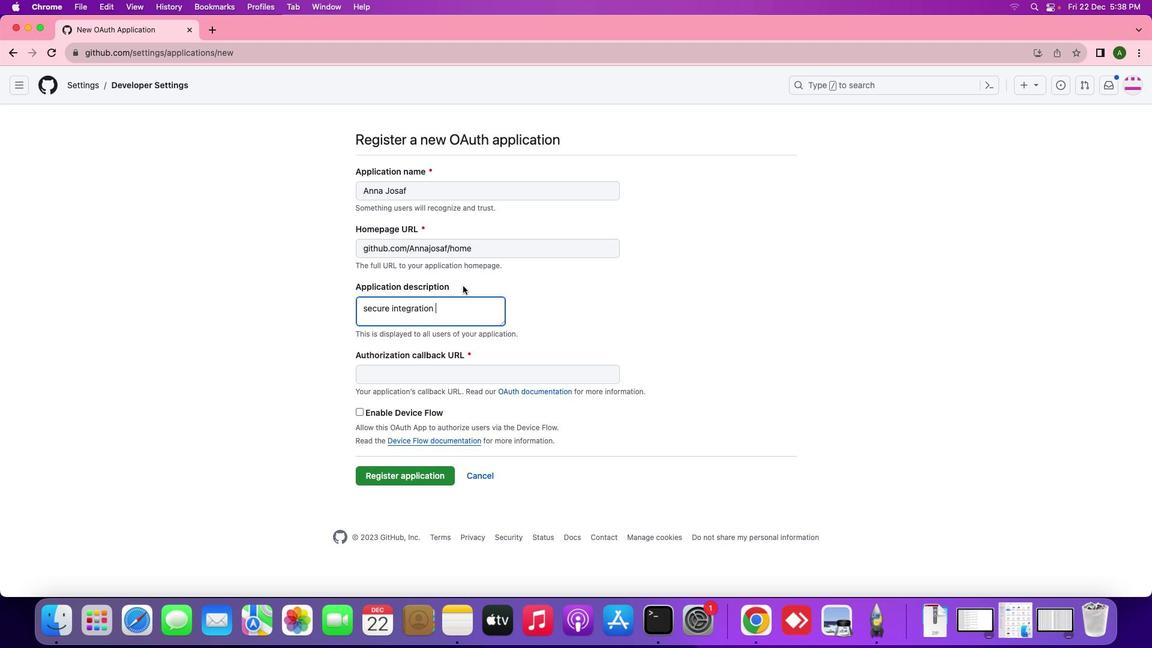 
Action: Mouse pressed left at (448, 312)
Screenshot: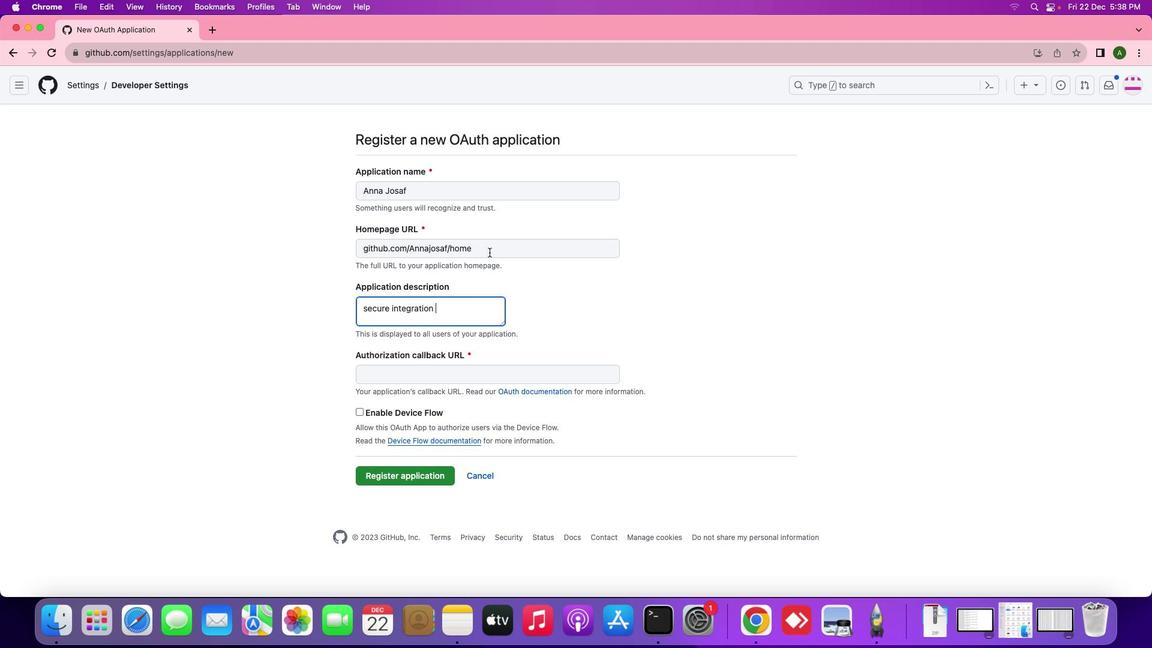 
Action: Mouse moved to (491, 247)
Screenshot: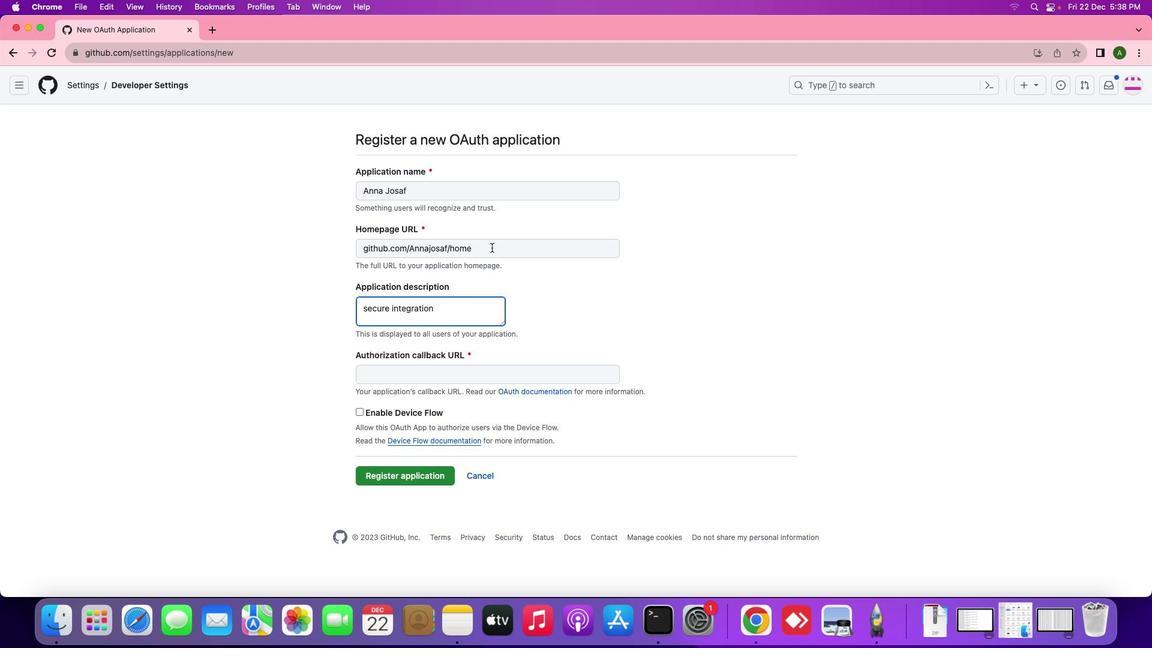 
Action: Mouse pressed left at (491, 247)
Screenshot: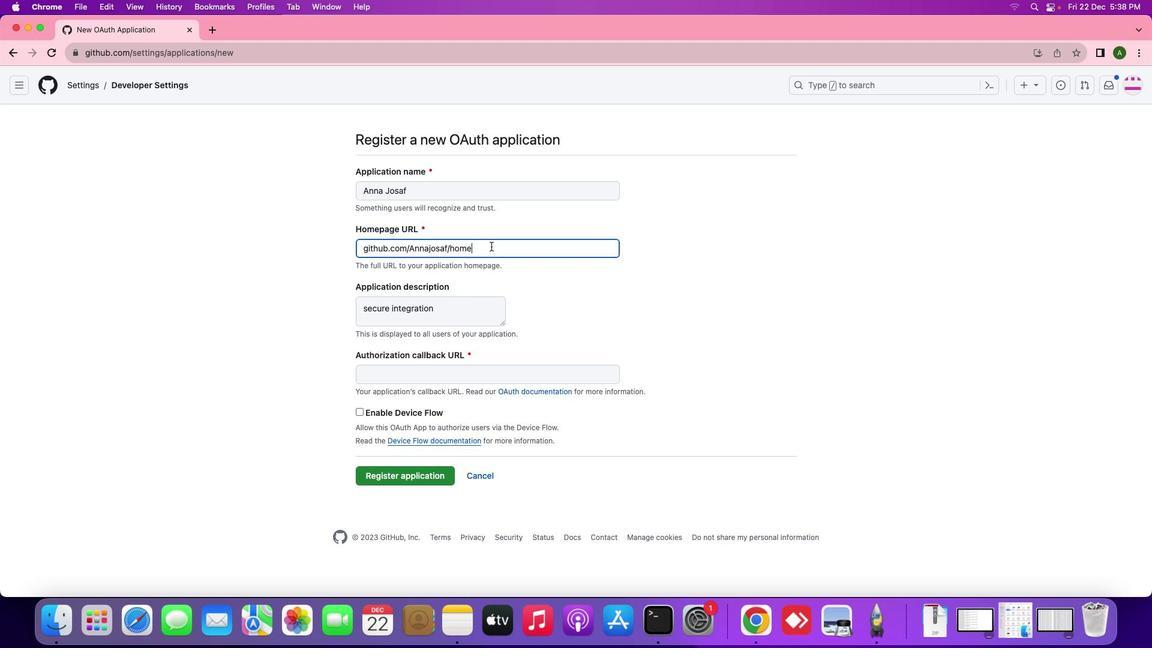 
Action: Mouse moved to (491, 246)
Screenshot: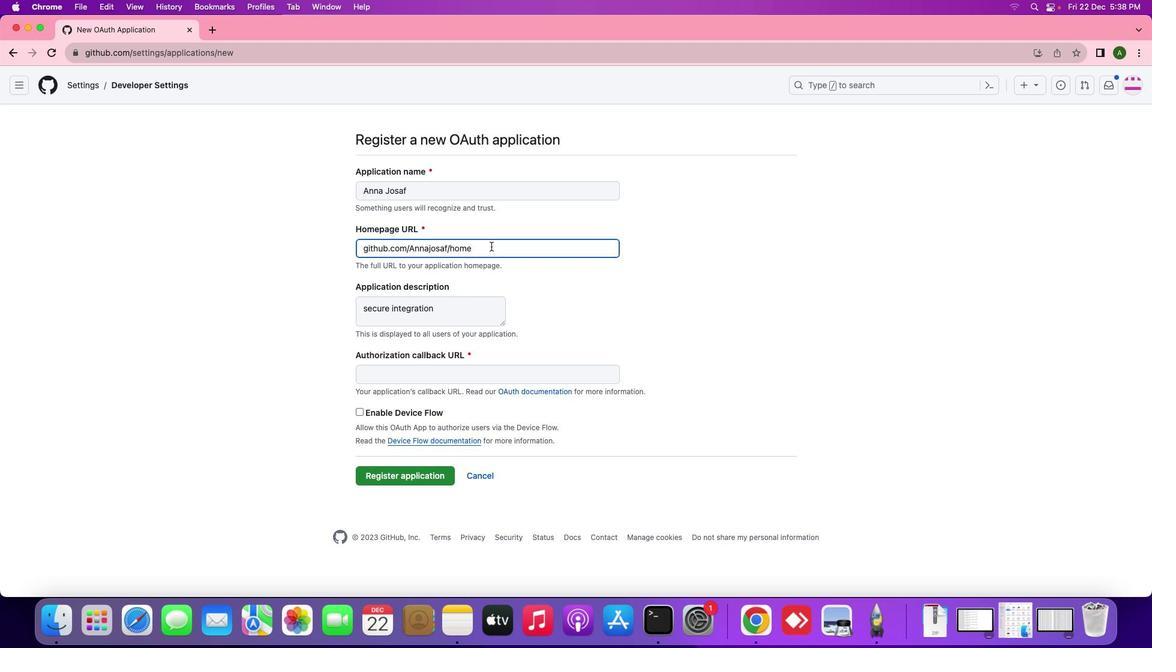 
Action: Key pressed Key.backspaceKey.backspaceKey.backspaceKey.backspaceKey.backspaceKey.backspace'f'
Screenshot: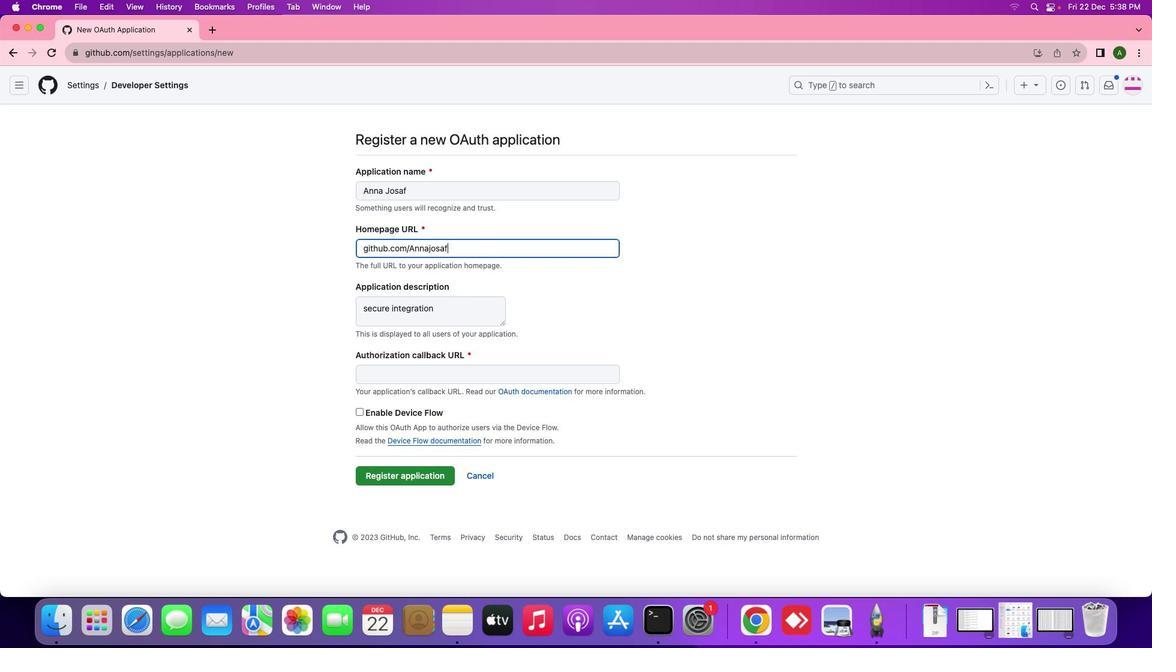
Action: Mouse moved to (457, 369)
Screenshot: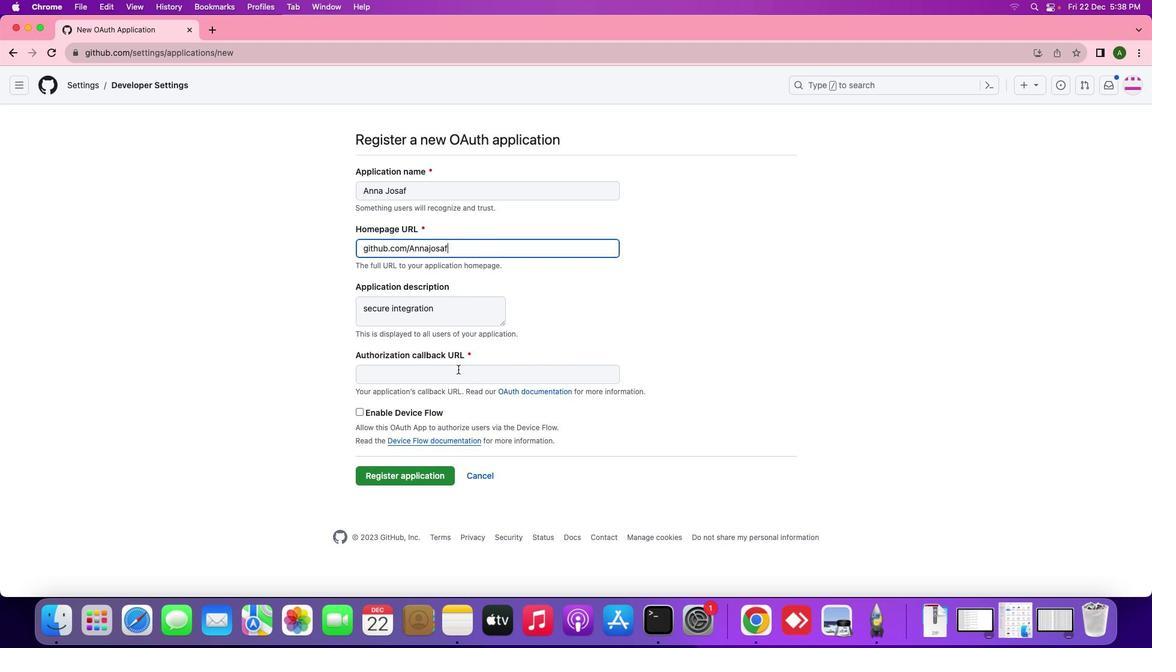 
Action: Mouse pressed left at (457, 369)
Screenshot: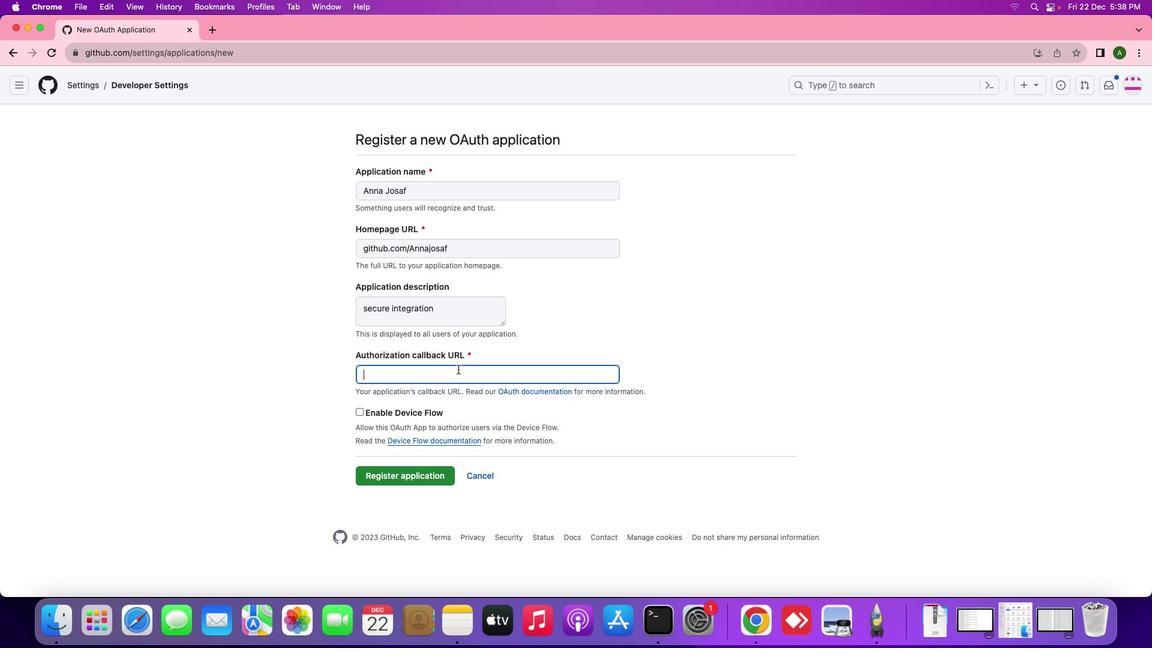 
Action: Mouse moved to (454, 366)
Screenshot: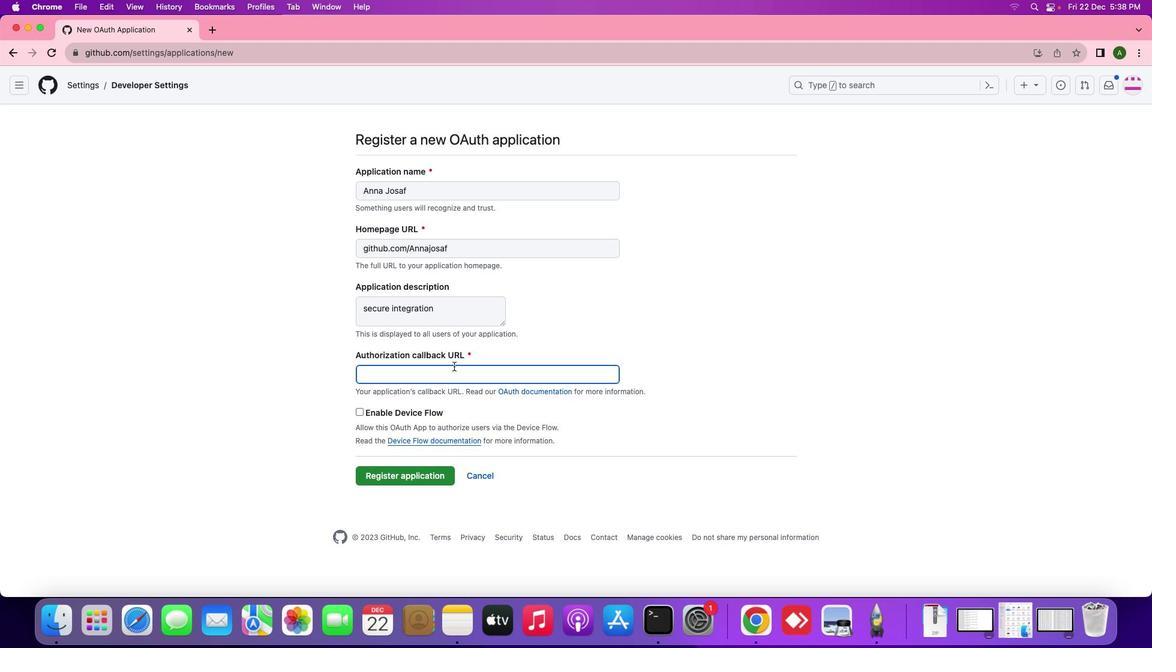 
Action: Key pressed 'h''t''t''p''s'Key.shift_r':'Key.backspace'/''/''['Key.backspace'p'Key.backspace's'Key.backspaceKey.leftKey.leftKey.shift_r':'Key.rightKey.leftKey.spaceKey.spaceKey.backspaceKey.rightKey.rightKey.backspaceKey.backspaceKey.backspaceKey.backspaceKey.shift_r':''/''/''g''i''t''h''u''b''.''c''o''m''/'Key.shift_r'A''m''m''a''k'Key.backspaceKey.backspaceKey.backspaceKey.backspace'n''n''a''j'Key.backspaceKey.shift_r'J''p''s''a''g'Key.backspaceKey.backspaceKey.backspaceKey.backspace'o''s''a''f'
Screenshot: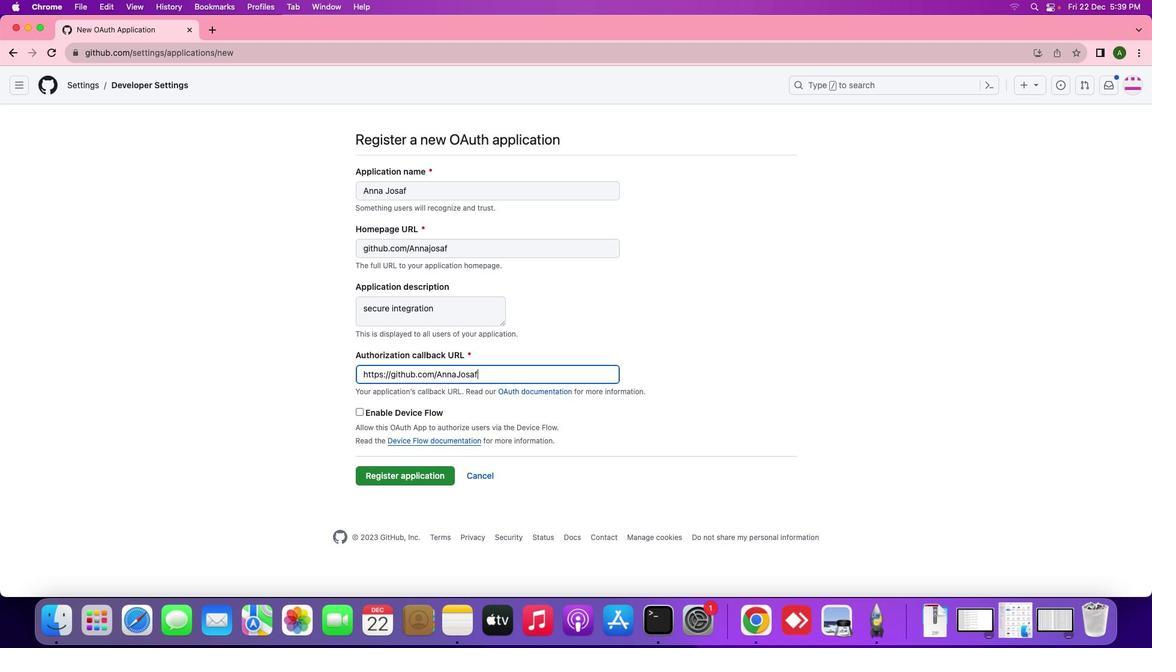
Action: Mouse moved to (361, 247)
Screenshot: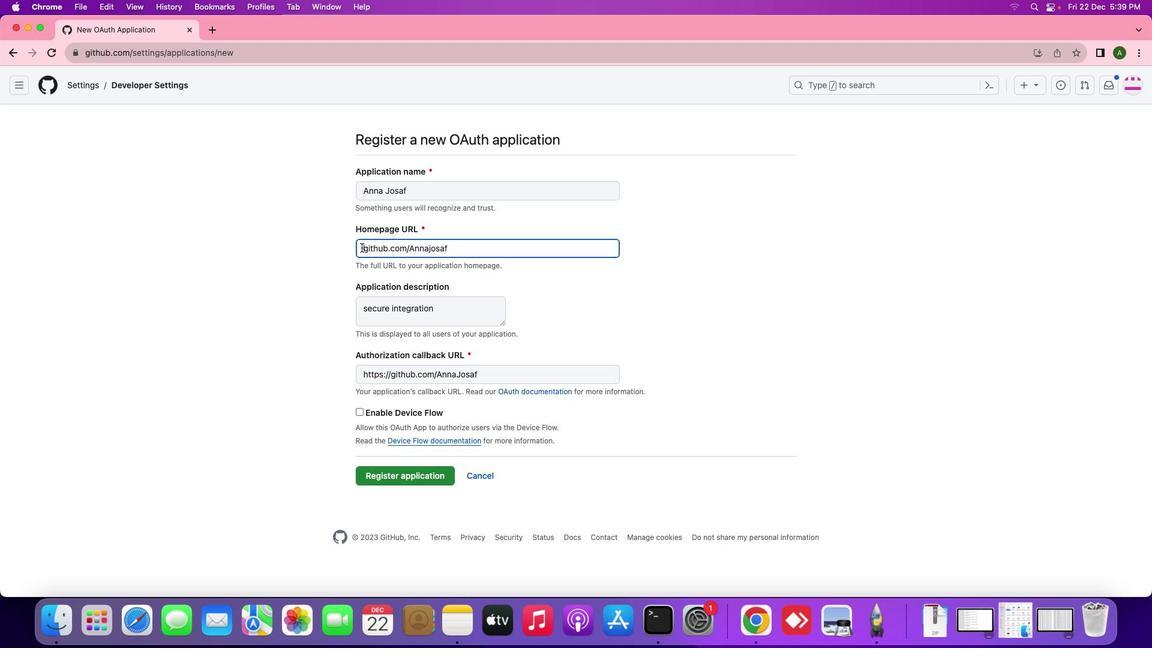 
Action: Mouse pressed left at (361, 247)
Screenshot: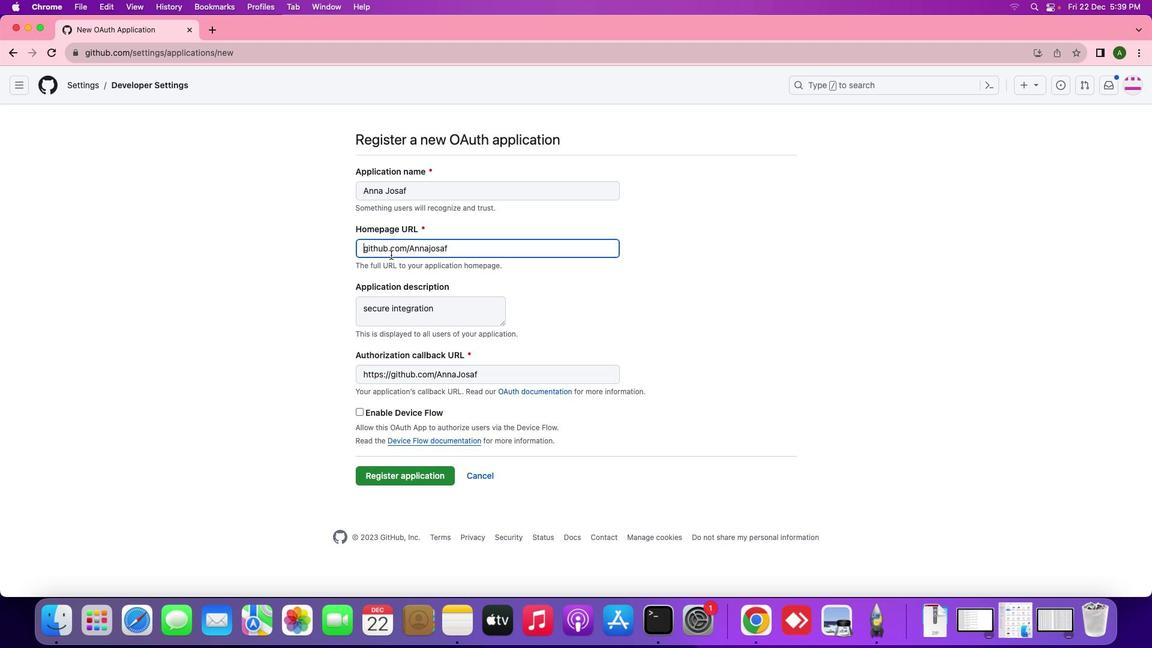 
Action: Mouse moved to (460, 278)
Screenshot: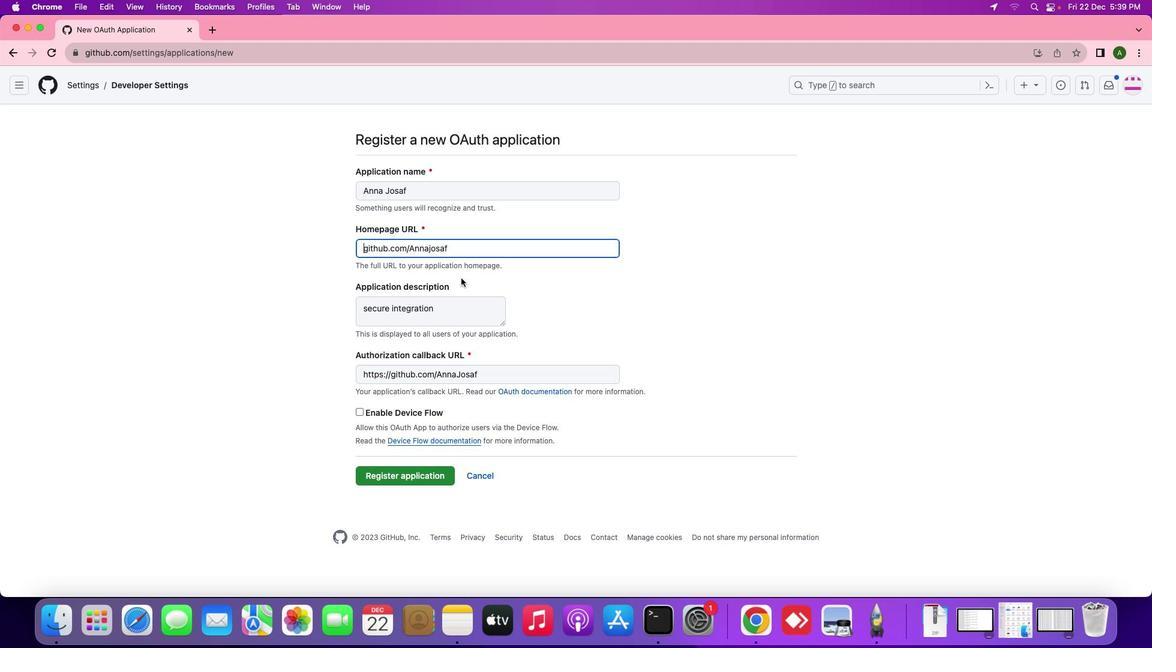 
Action: Key pressed 'h''t''t''p''s'Key.shift_r':''/''/'
Screenshot: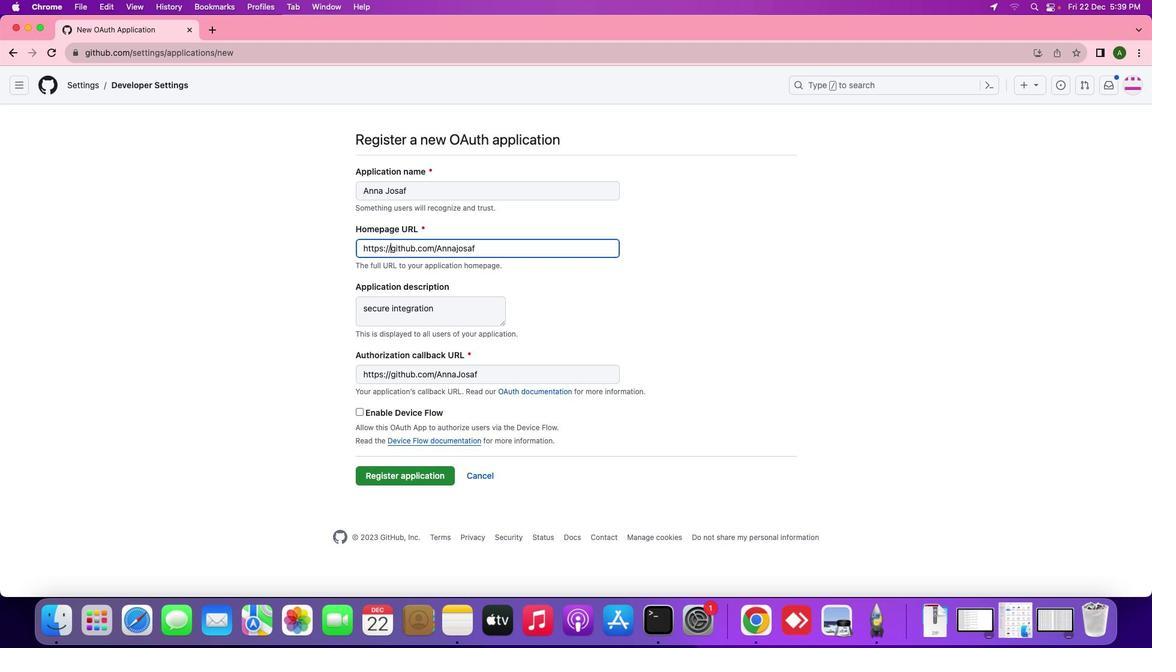 
Action: Mouse moved to (363, 411)
Screenshot: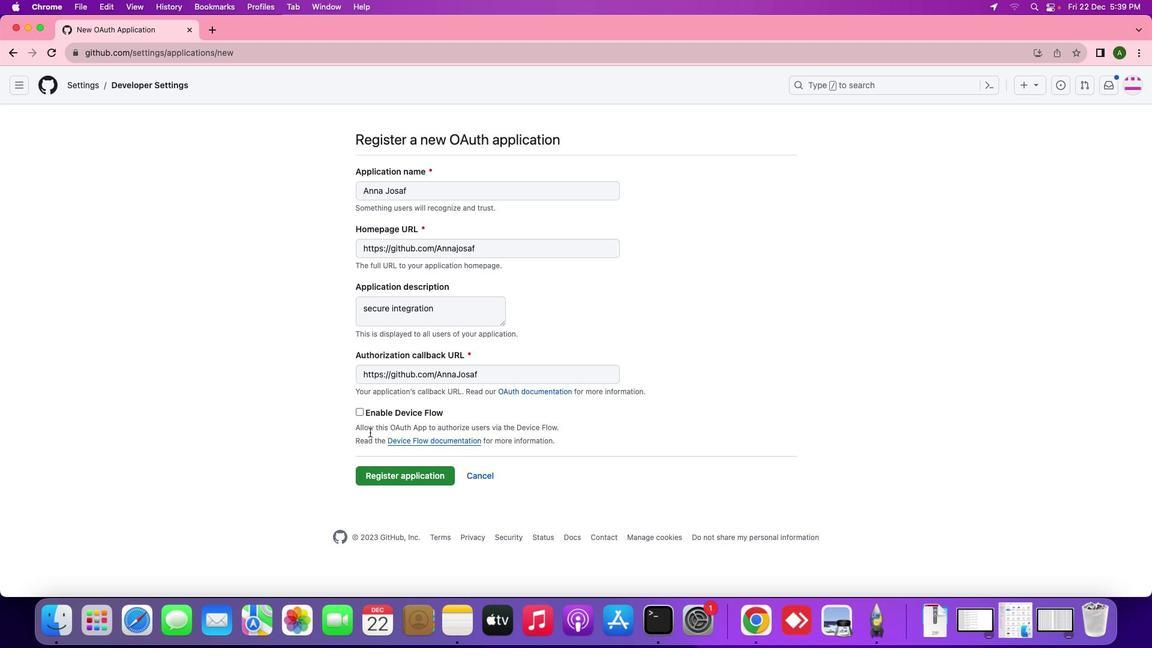 
Action: Mouse pressed left at (363, 411)
Screenshot: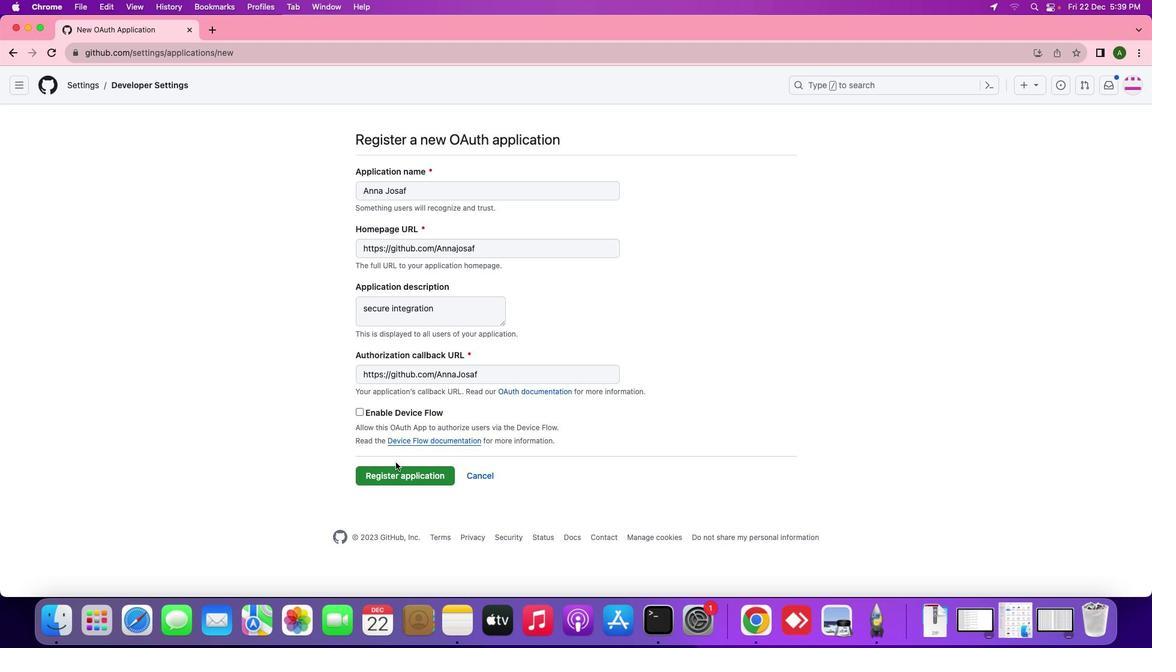 
Action: Mouse moved to (363, 411)
Screenshot: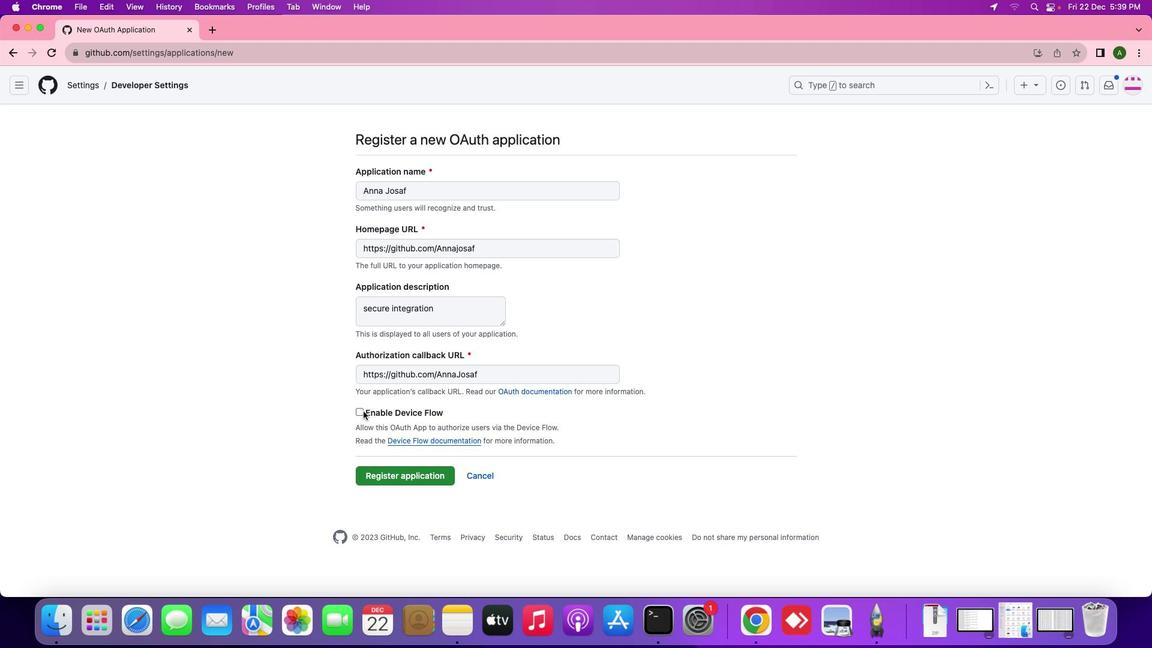 
Action: Mouse pressed left at (363, 411)
Screenshot: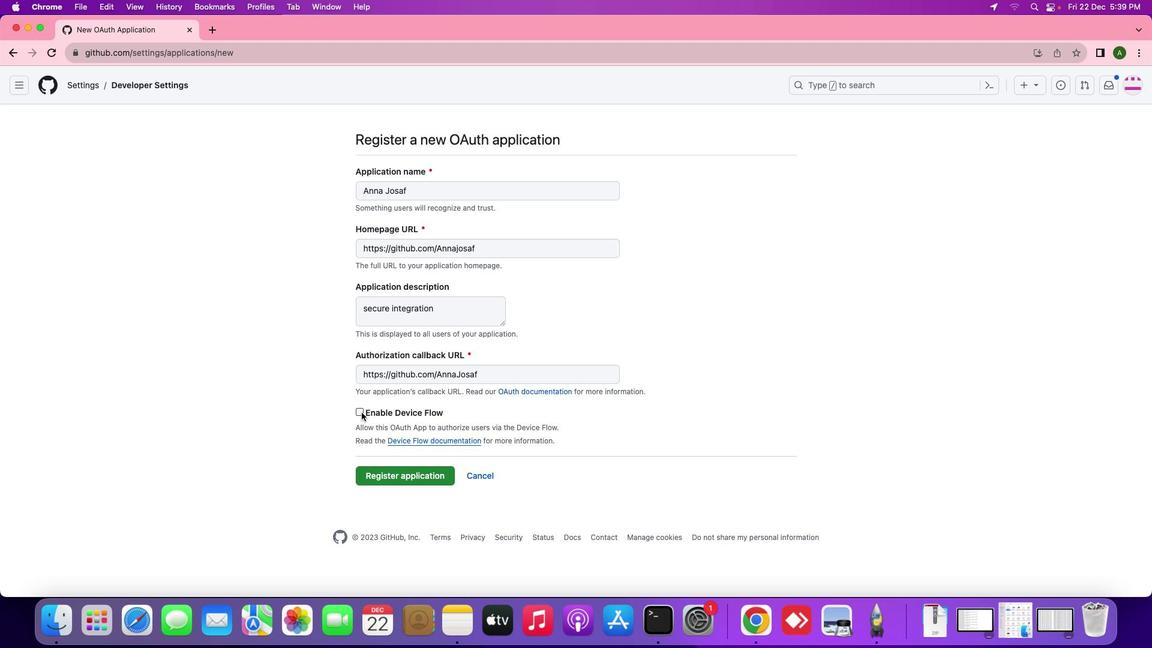 
Action: Mouse moved to (361, 412)
Screenshot: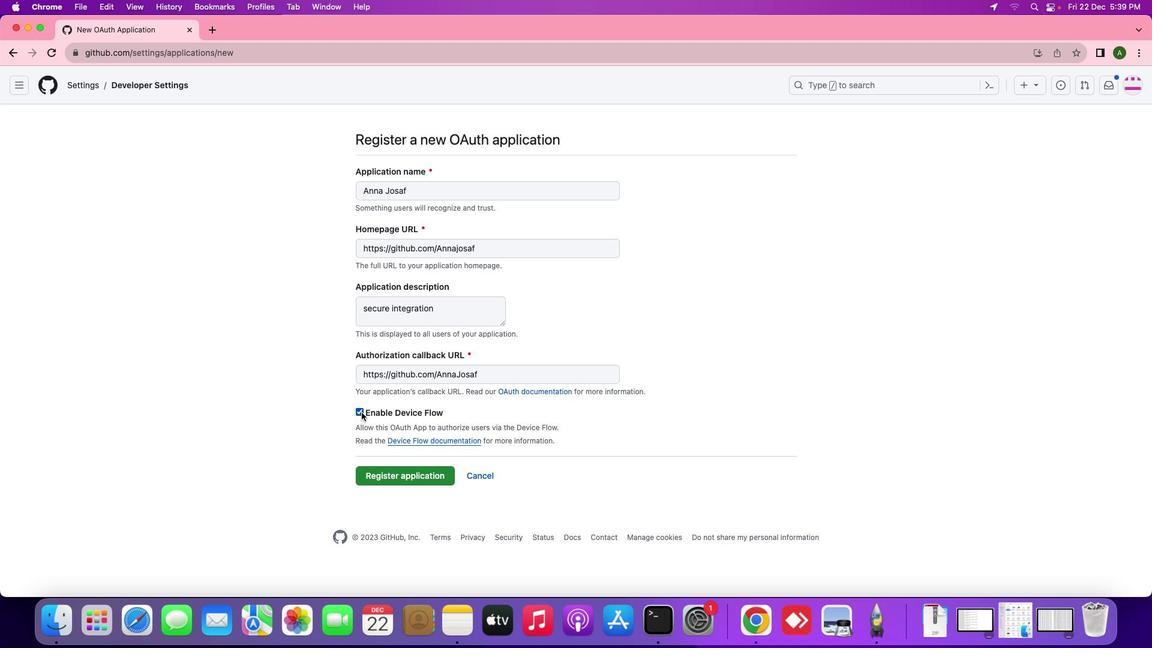 
Action: Mouse pressed left at (361, 412)
Screenshot: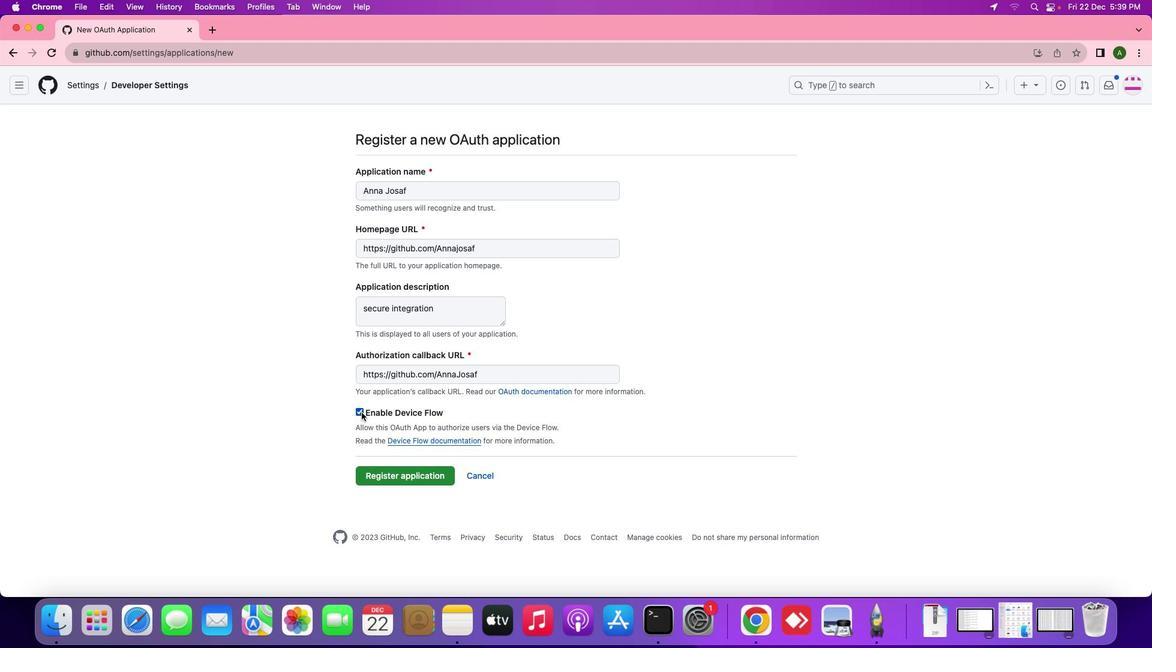 
Action: Mouse moved to (402, 477)
Screenshot: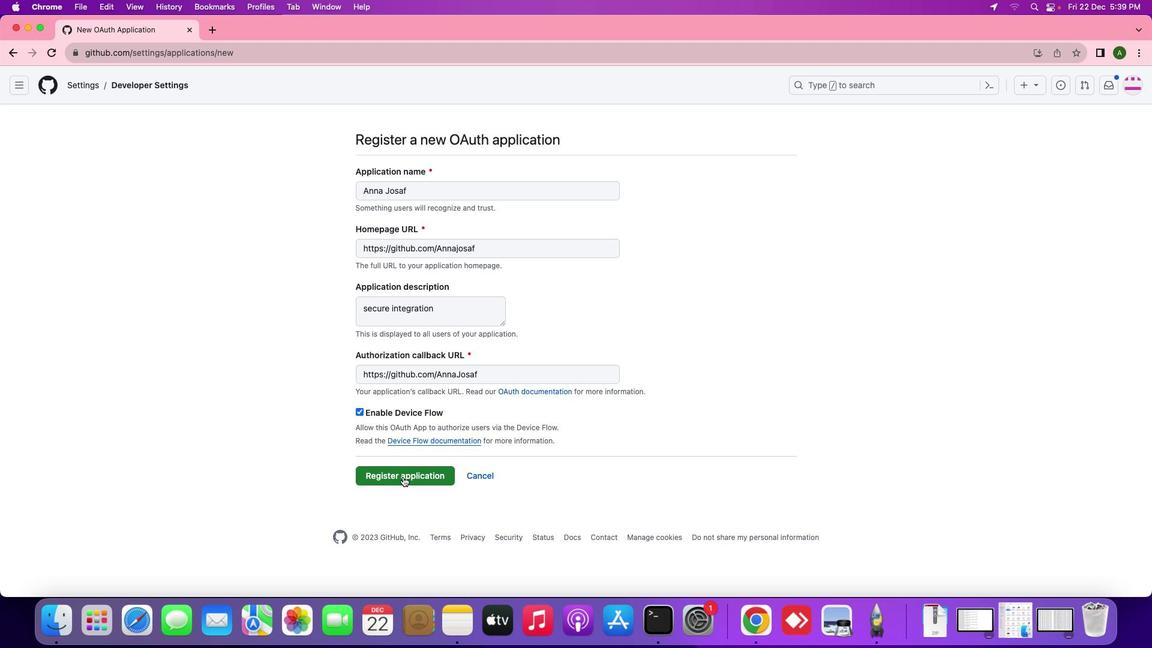 
Action: Mouse pressed left at (402, 477)
Screenshot: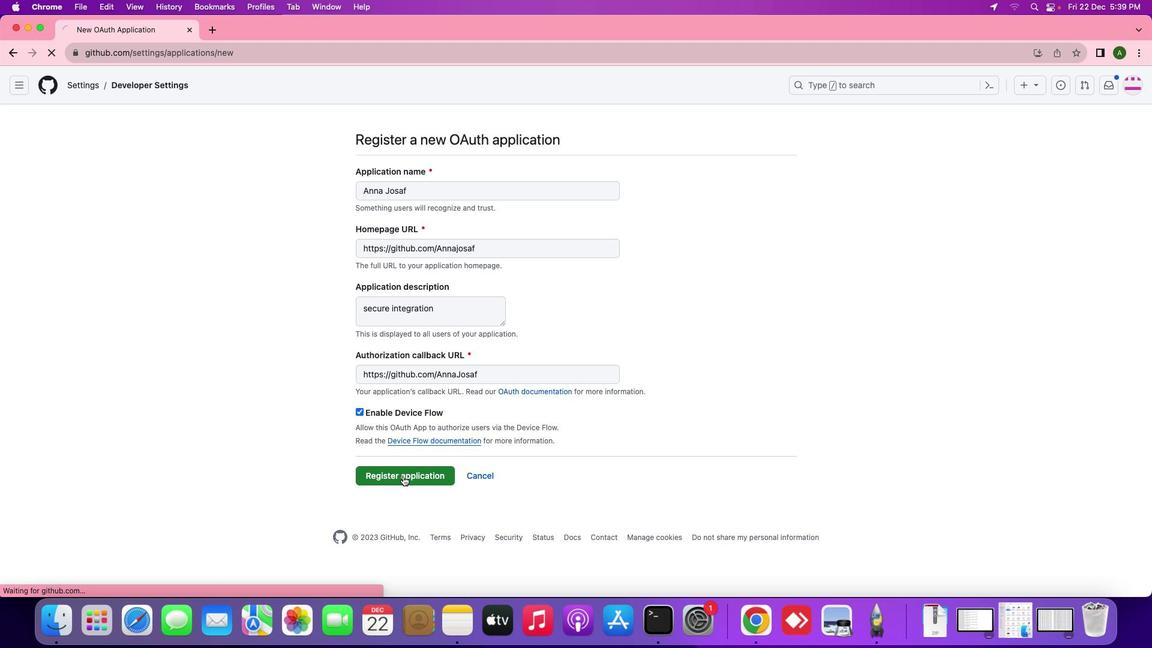 
Action: Mouse moved to (494, 415)
Screenshot: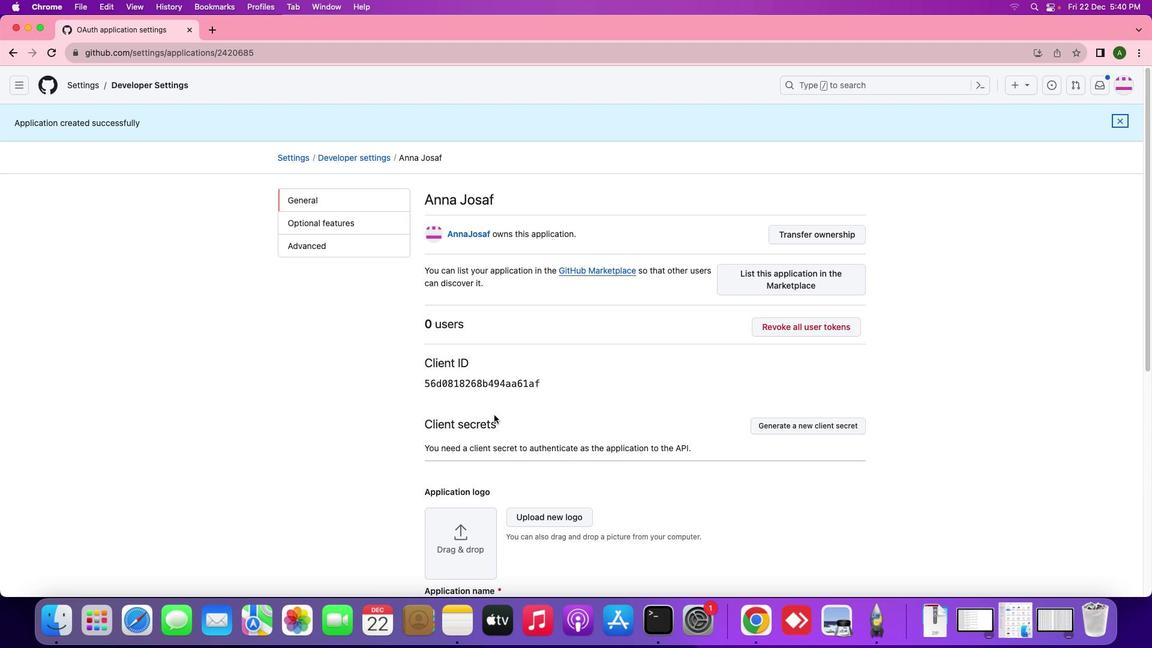 
Action: Mouse scrolled (494, 415) with delta (0, 0)
Screenshot: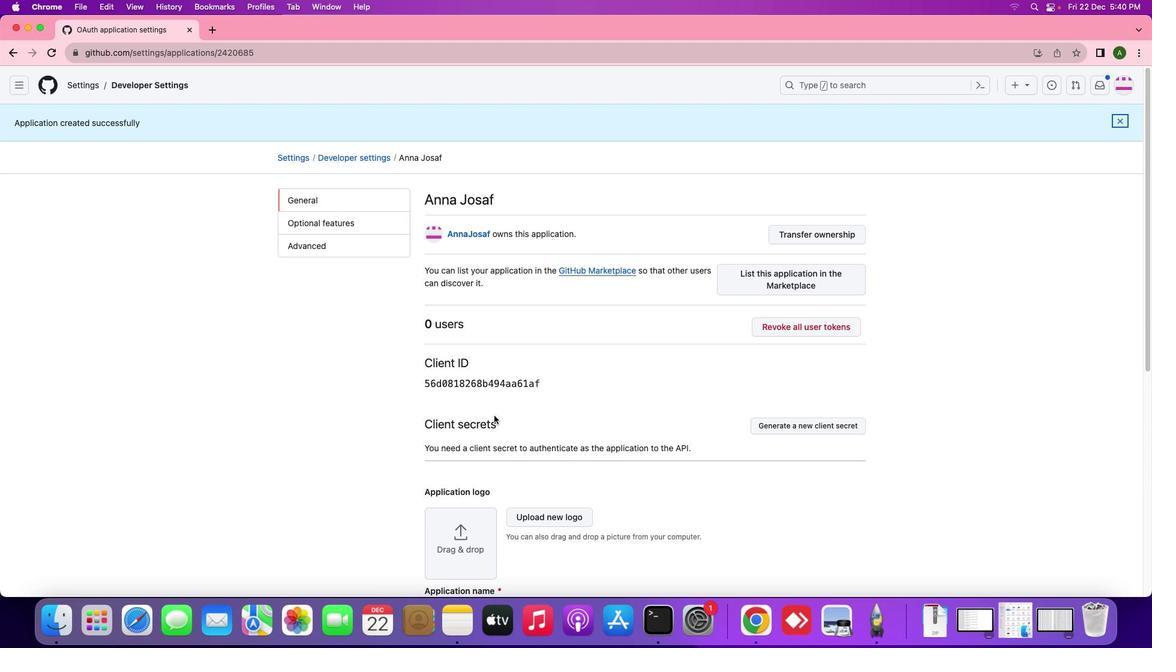 
Action: Mouse scrolled (494, 415) with delta (0, 0)
Screenshot: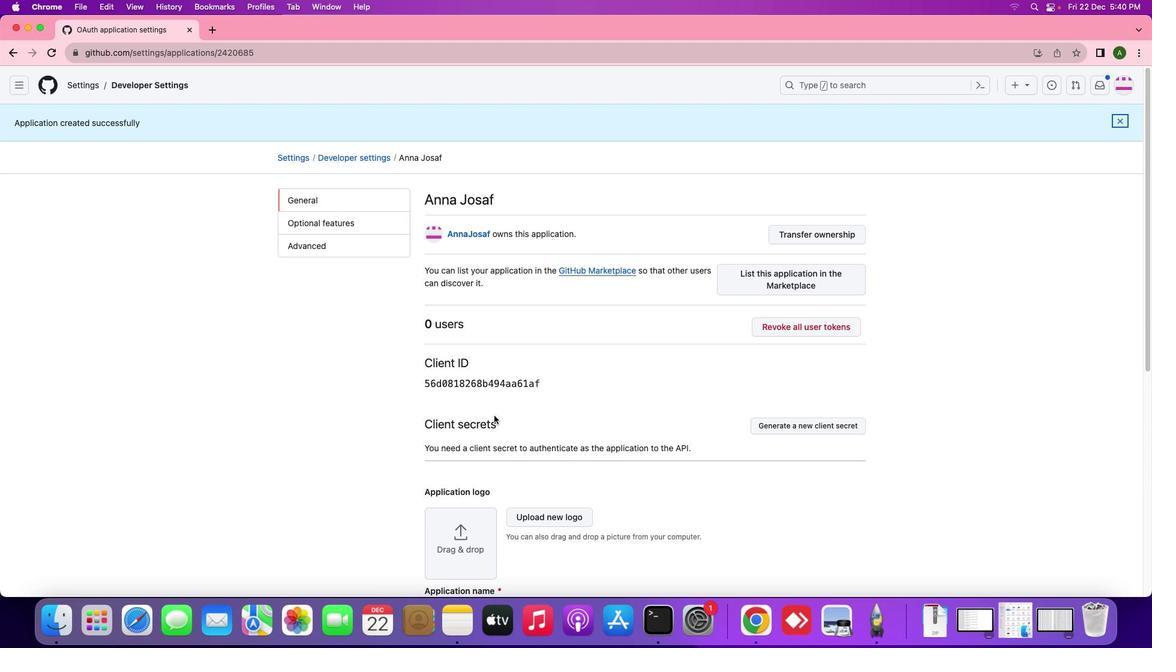 
Action: Mouse scrolled (494, 415) with delta (0, 1)
Screenshot: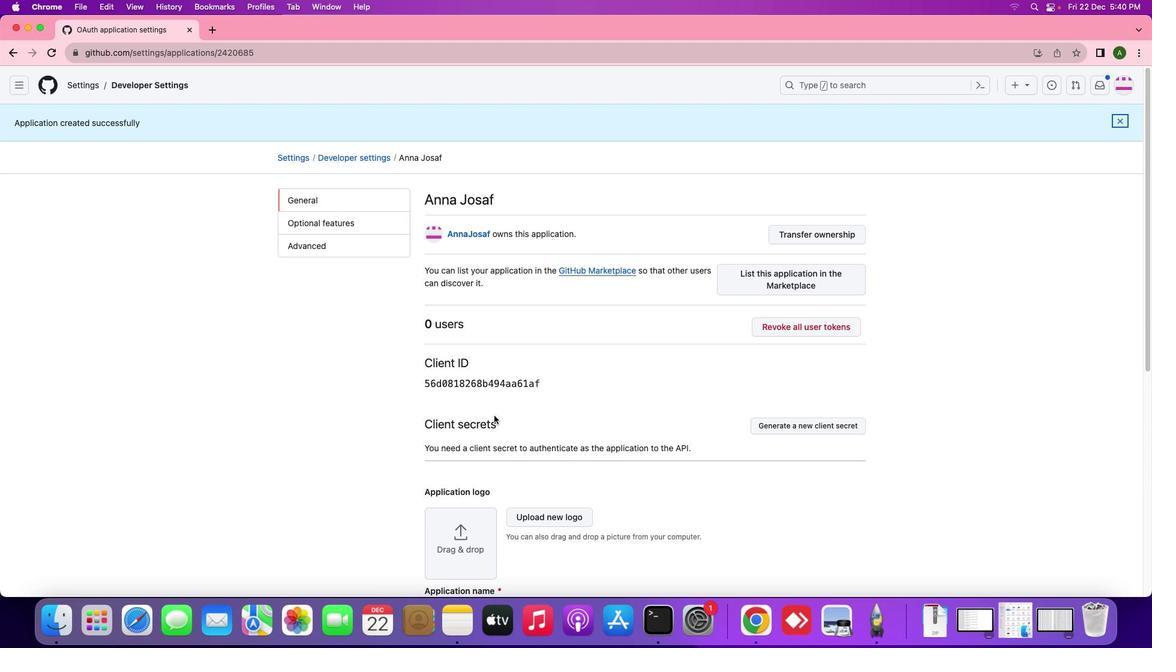 
Action: Mouse moved to (492, 414)
Screenshot: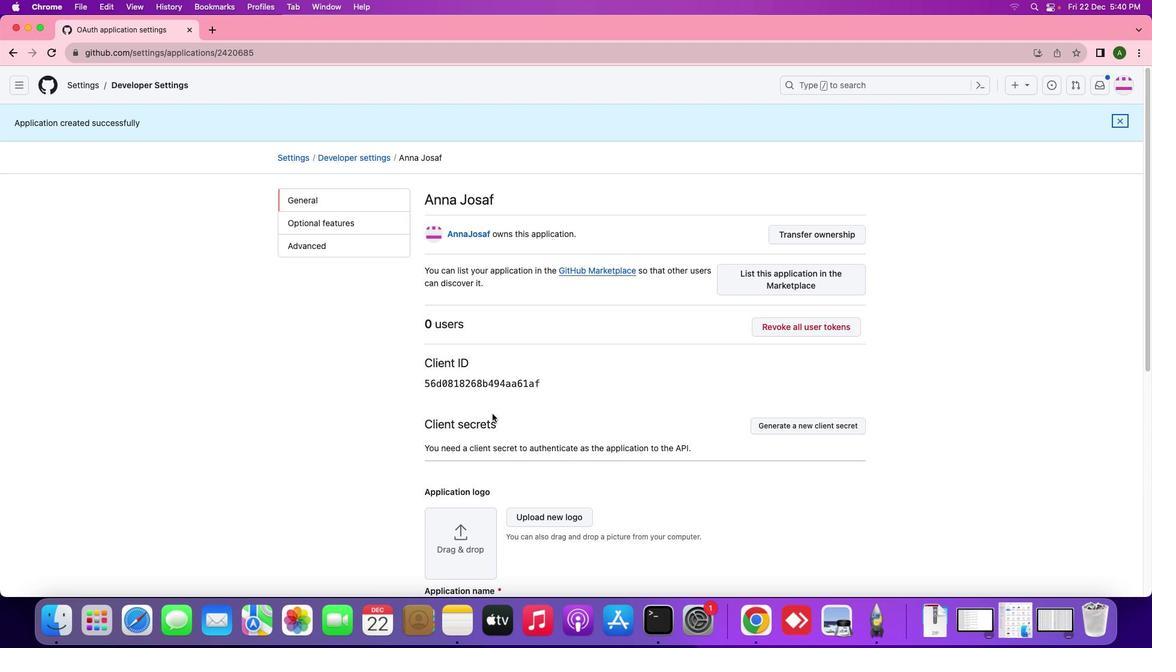 
